 Task: Find connections with filter location Bhadohi with filter topic #Thoughtswith filter profile language French with filter current company Unnati with filter school DELHI PUBLIC WORLD SCHOOL,NOIDA EXTENSION,GREATER NOIDA WEST with filter industry Fisheries with filter service category Management Consulting with filter keywords title Office Manager
Action: Mouse moved to (476, 65)
Screenshot: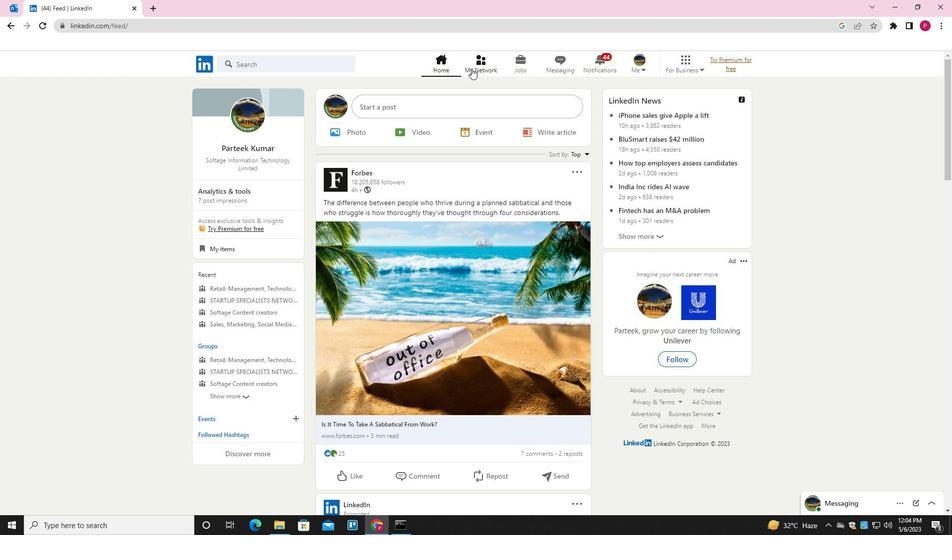 
Action: Mouse pressed left at (476, 65)
Screenshot: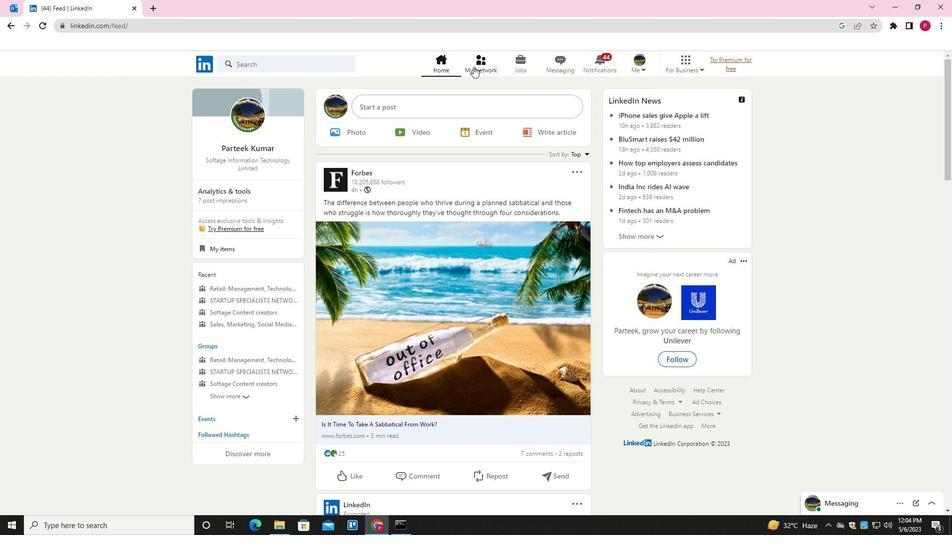 
Action: Mouse moved to (298, 114)
Screenshot: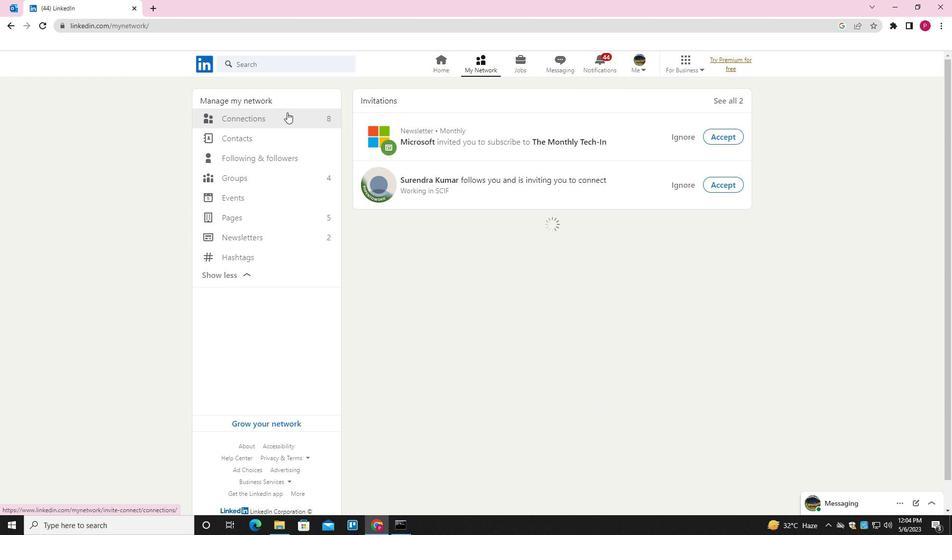 
Action: Mouse pressed left at (298, 114)
Screenshot: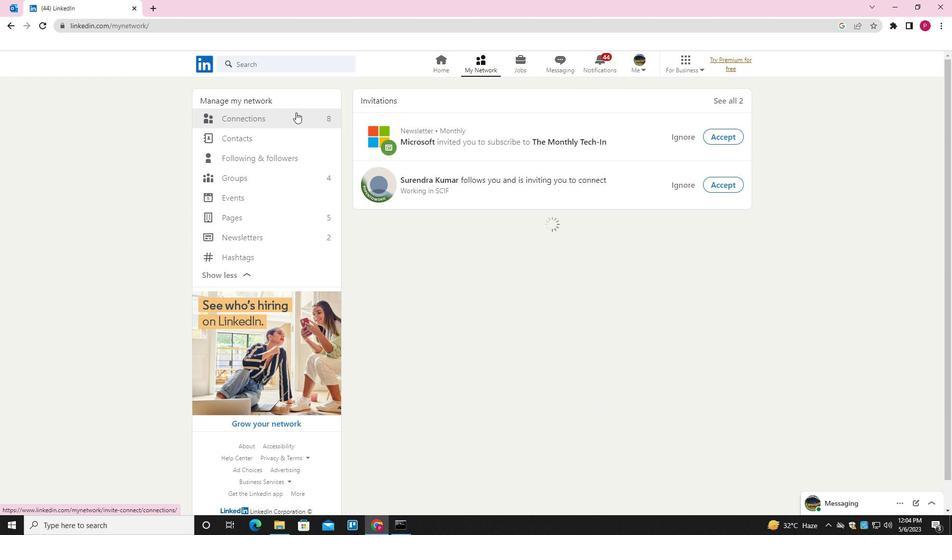 
Action: Mouse moved to (555, 119)
Screenshot: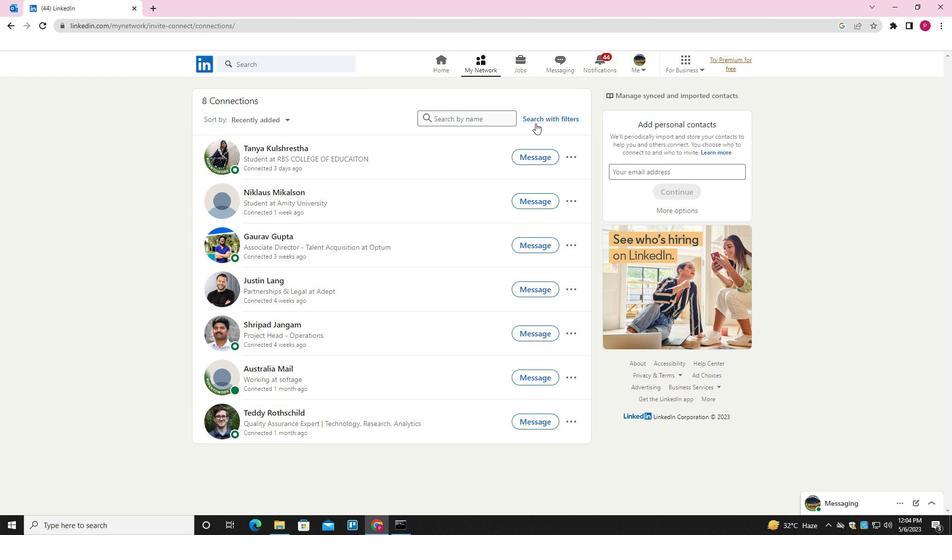
Action: Mouse pressed left at (555, 119)
Screenshot: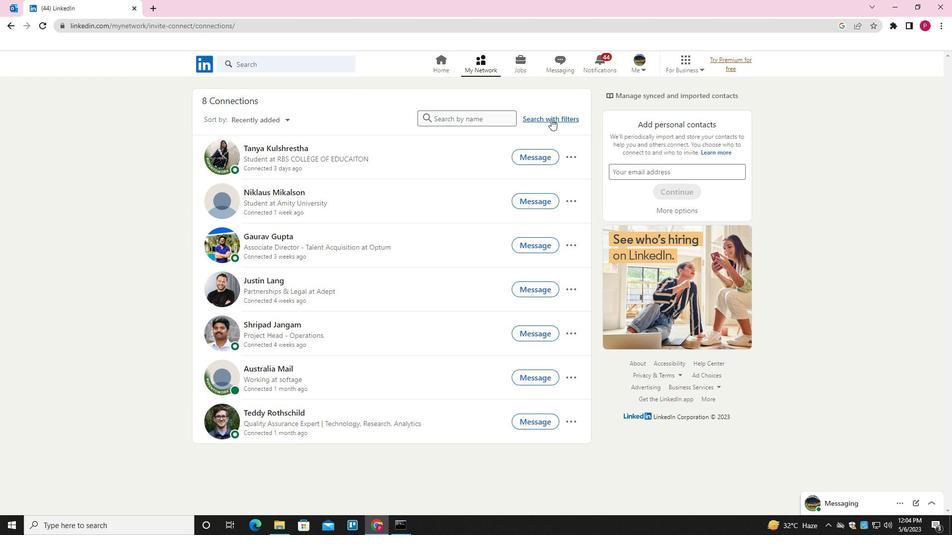 
Action: Mouse moved to (506, 89)
Screenshot: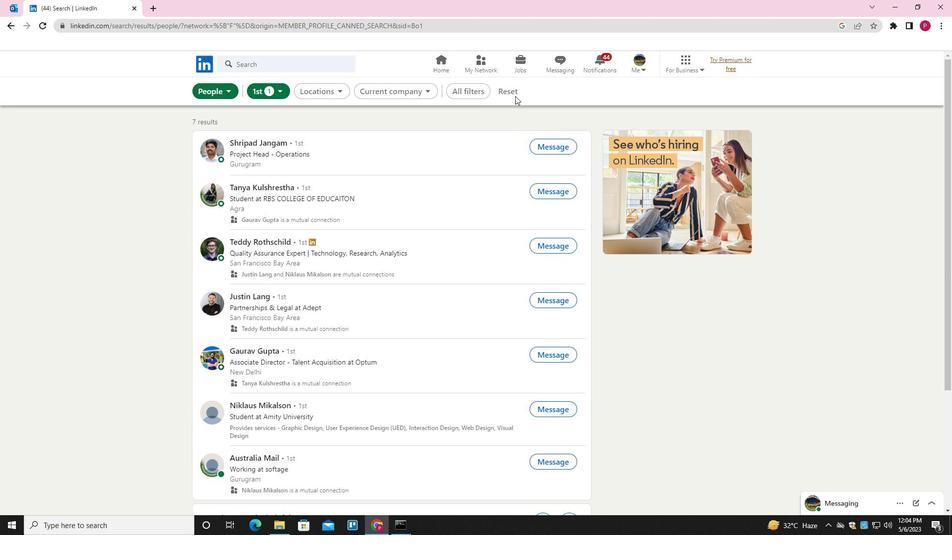 
Action: Mouse pressed left at (506, 89)
Screenshot: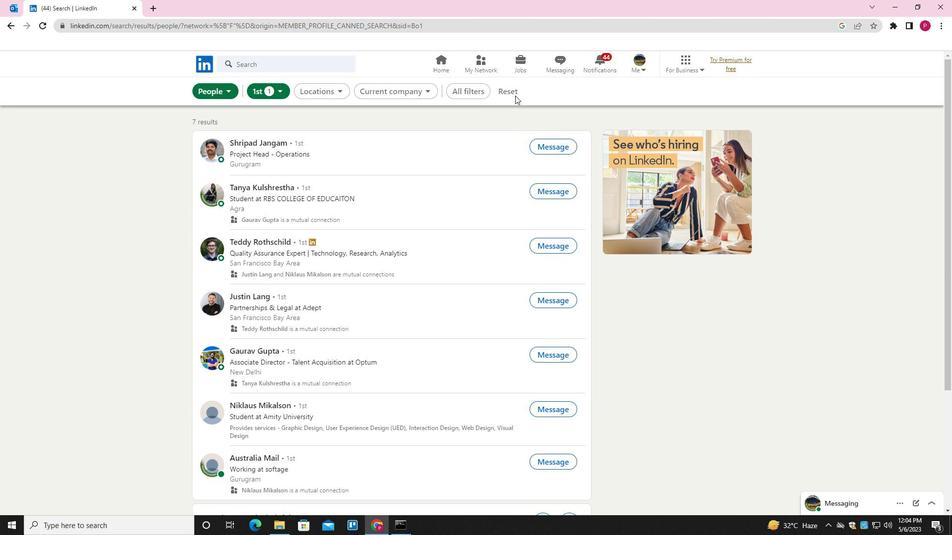
Action: Mouse moved to (498, 92)
Screenshot: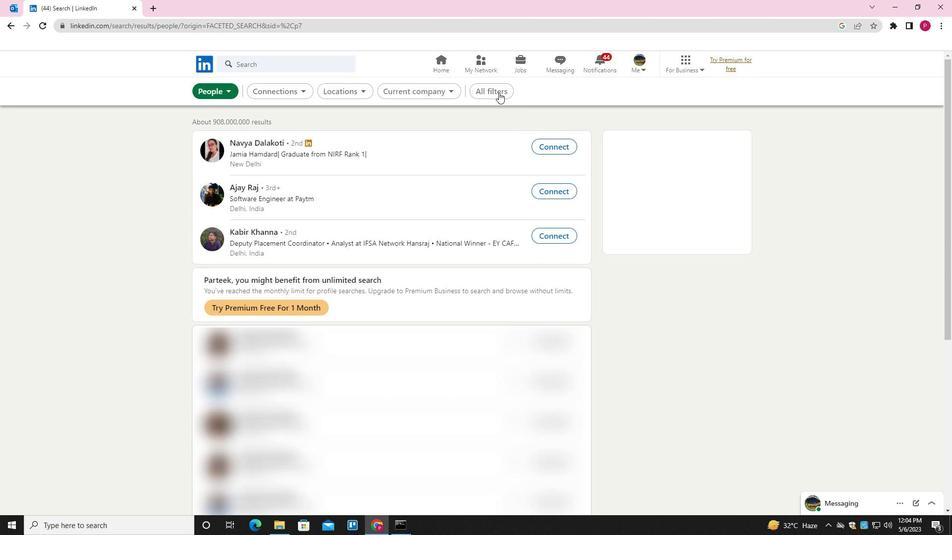 
Action: Mouse pressed left at (498, 92)
Screenshot: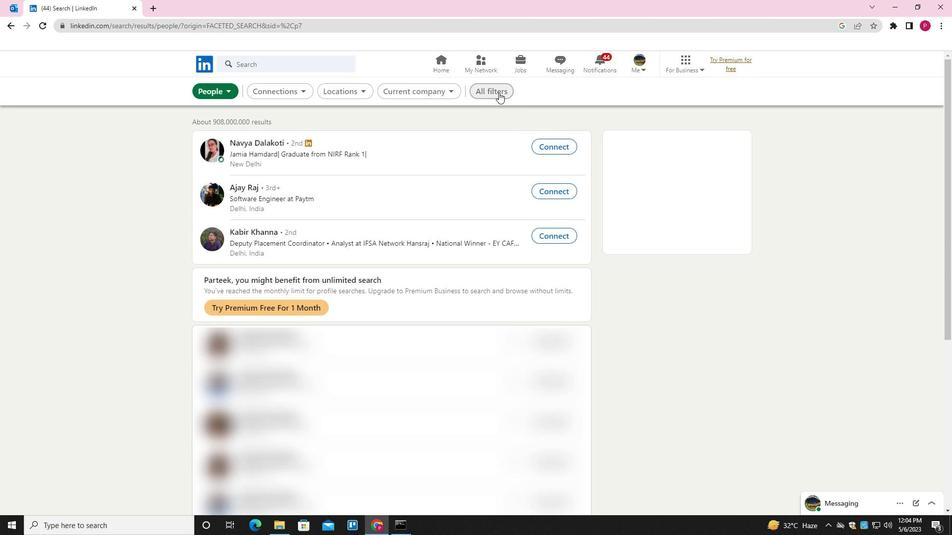 
Action: Mouse moved to (816, 301)
Screenshot: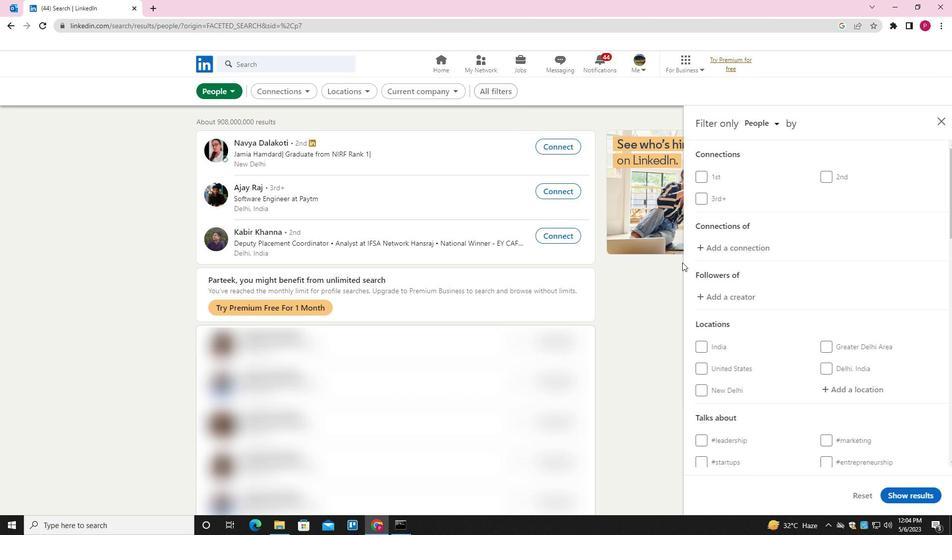 
Action: Mouse scrolled (816, 300) with delta (0, 0)
Screenshot: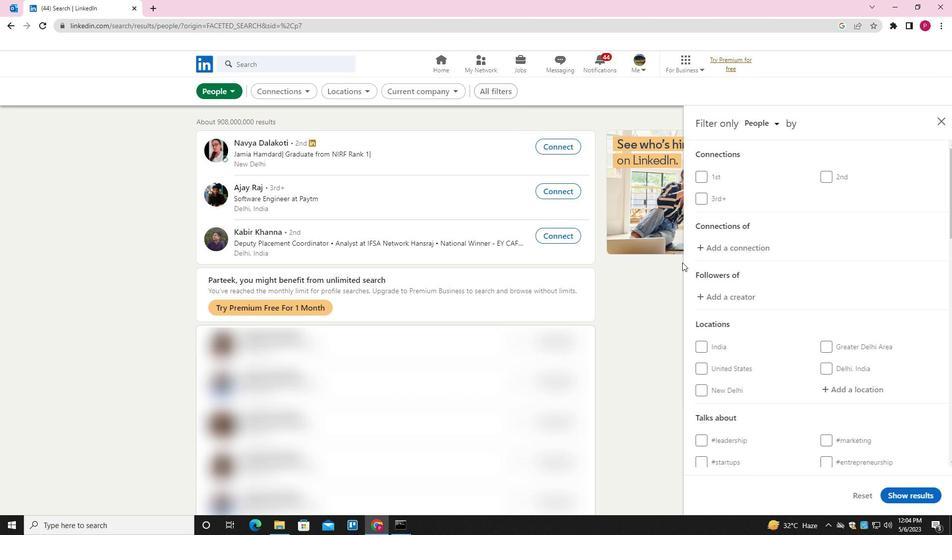 
Action: Mouse scrolled (816, 300) with delta (0, 0)
Screenshot: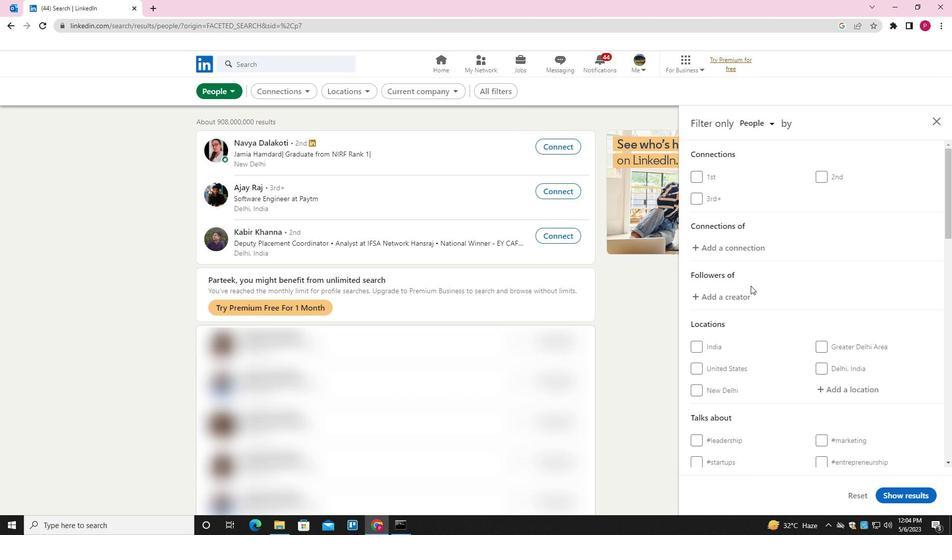 
Action: Mouse moved to (822, 302)
Screenshot: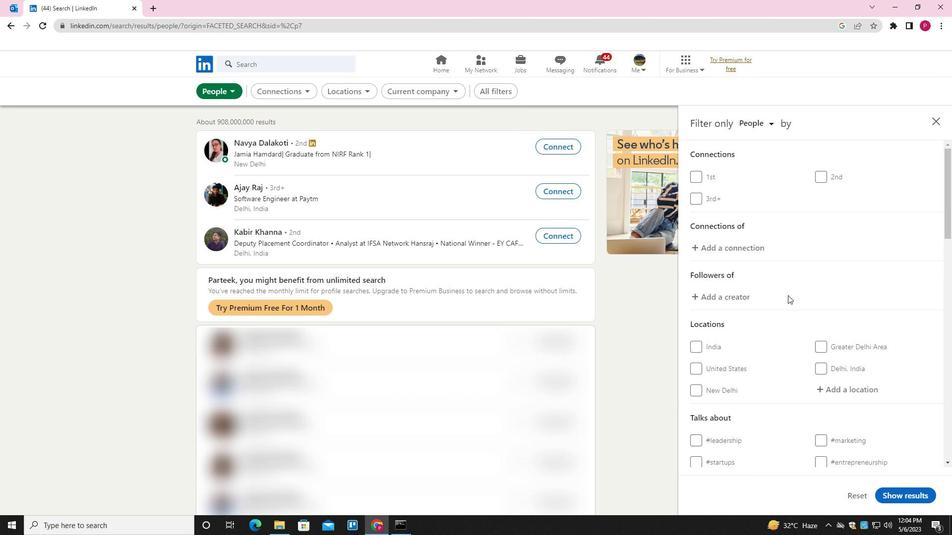 
Action: Mouse scrolled (822, 302) with delta (0, 0)
Screenshot: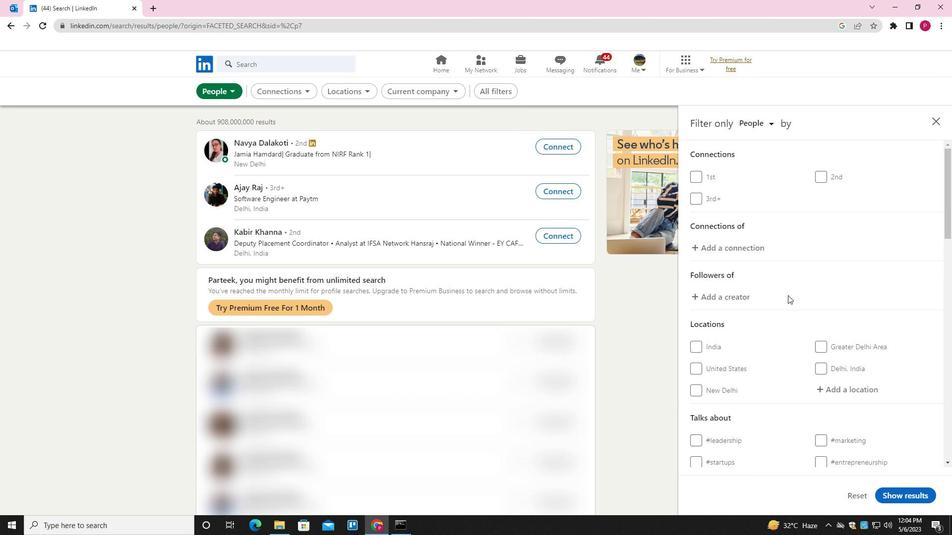 
Action: Mouse moved to (857, 241)
Screenshot: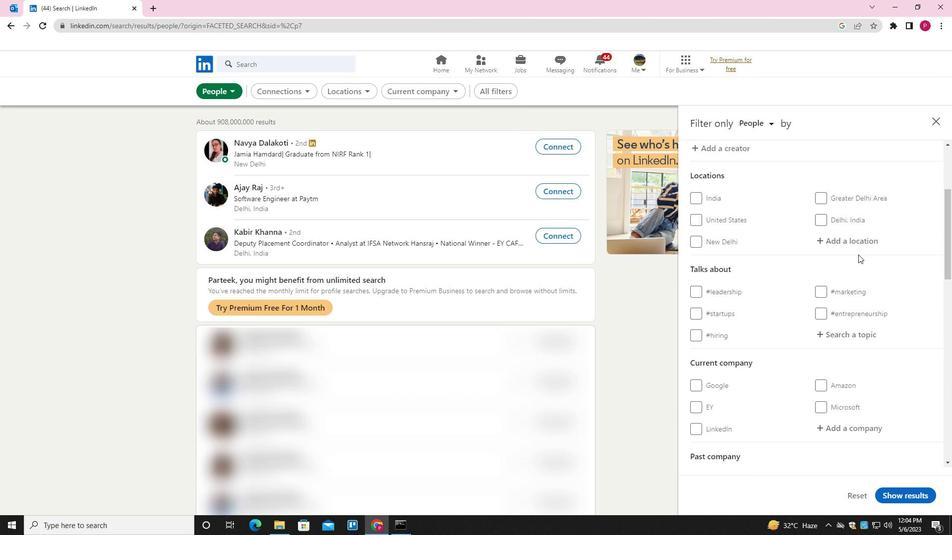 
Action: Mouse pressed left at (857, 241)
Screenshot: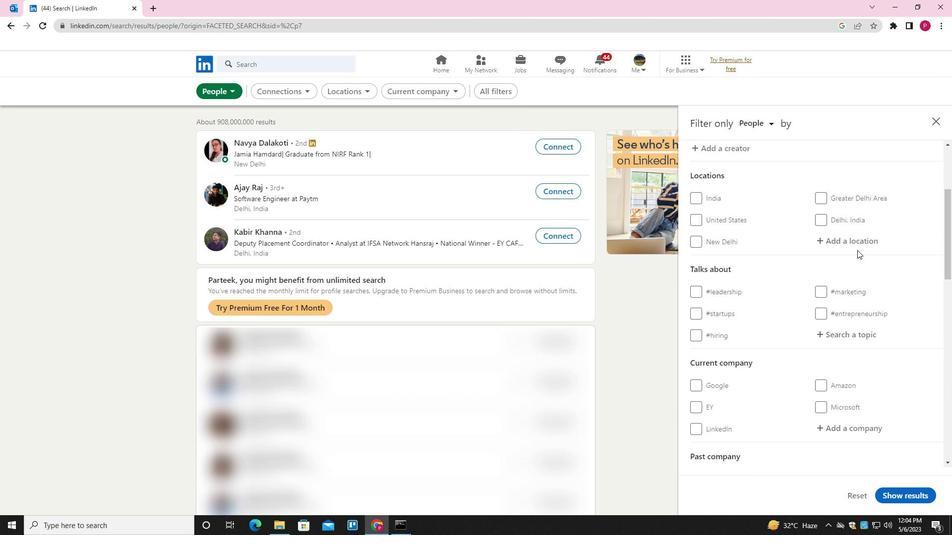 
Action: Key pressed <Key.shift>BHADOHI<Key.down><Key.enter>
Screenshot: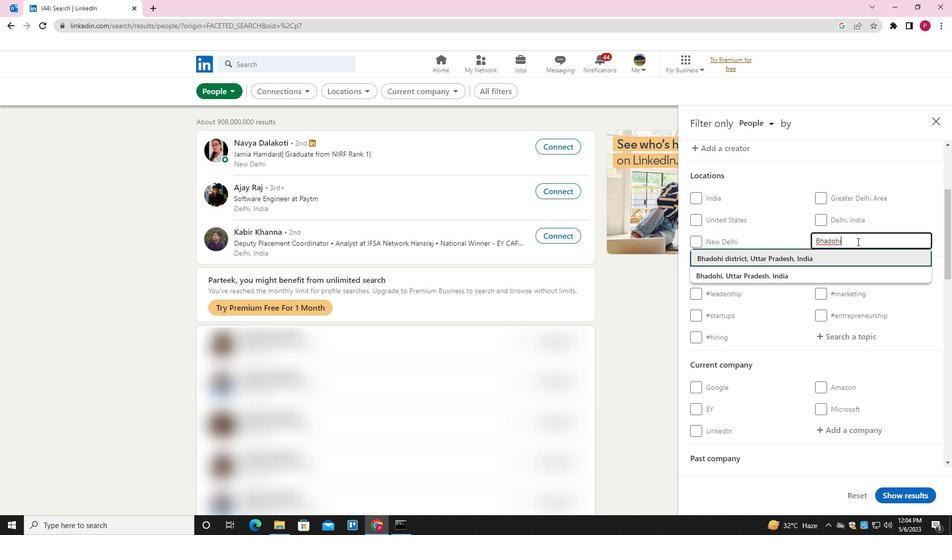 
Action: Mouse moved to (844, 261)
Screenshot: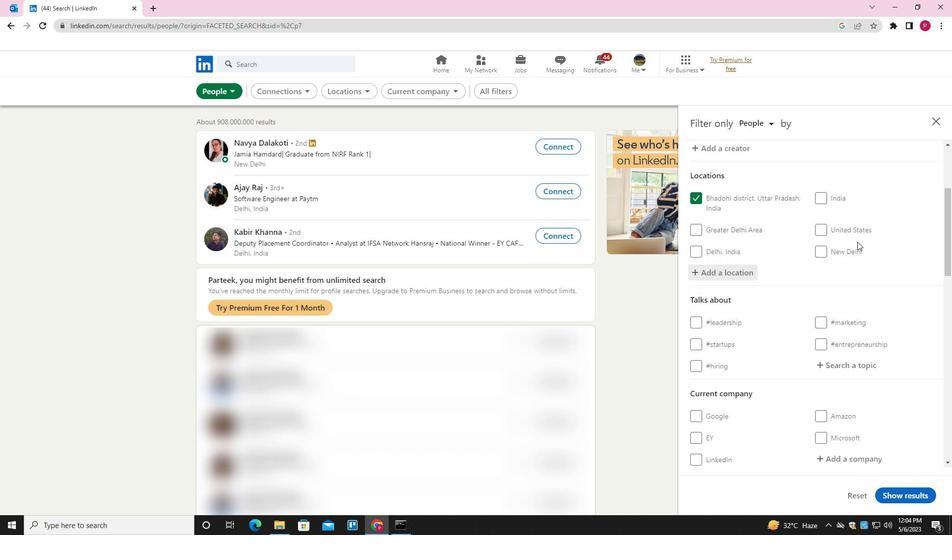
Action: Mouse scrolled (844, 260) with delta (0, 0)
Screenshot: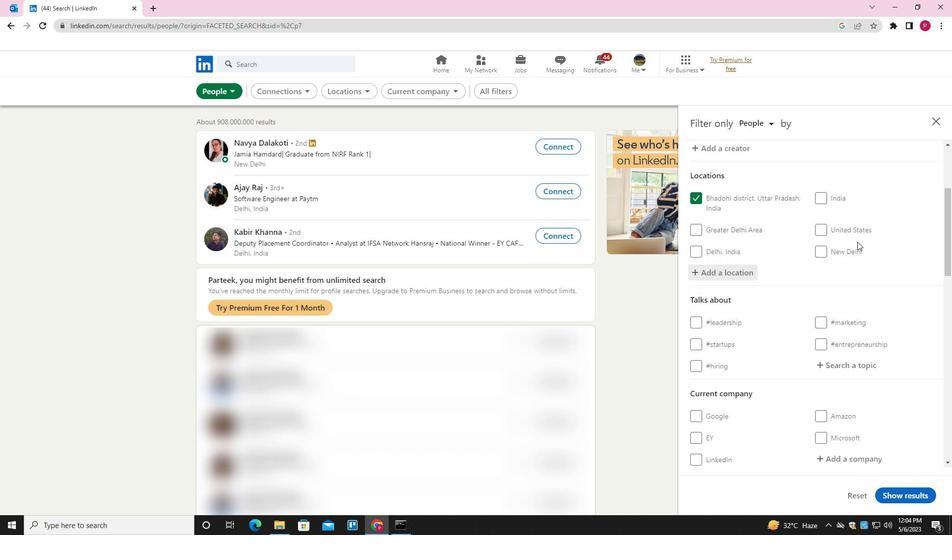 
Action: Mouse moved to (844, 261)
Screenshot: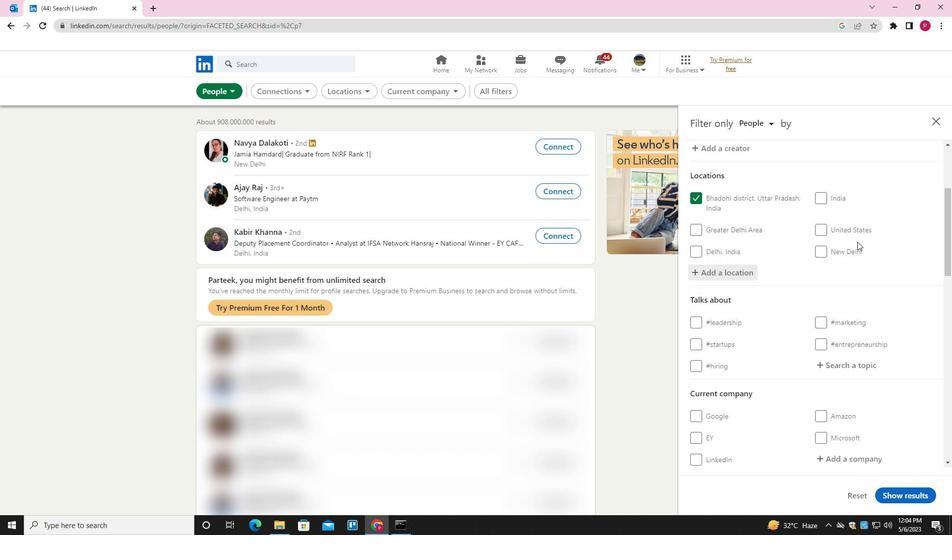 
Action: Mouse scrolled (844, 260) with delta (0, 0)
Screenshot: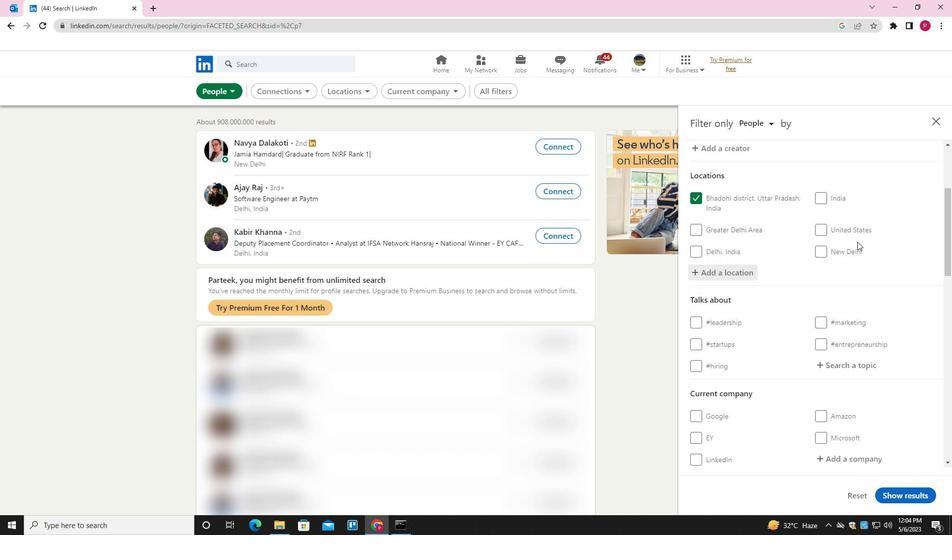 
Action: Mouse scrolled (844, 260) with delta (0, 0)
Screenshot: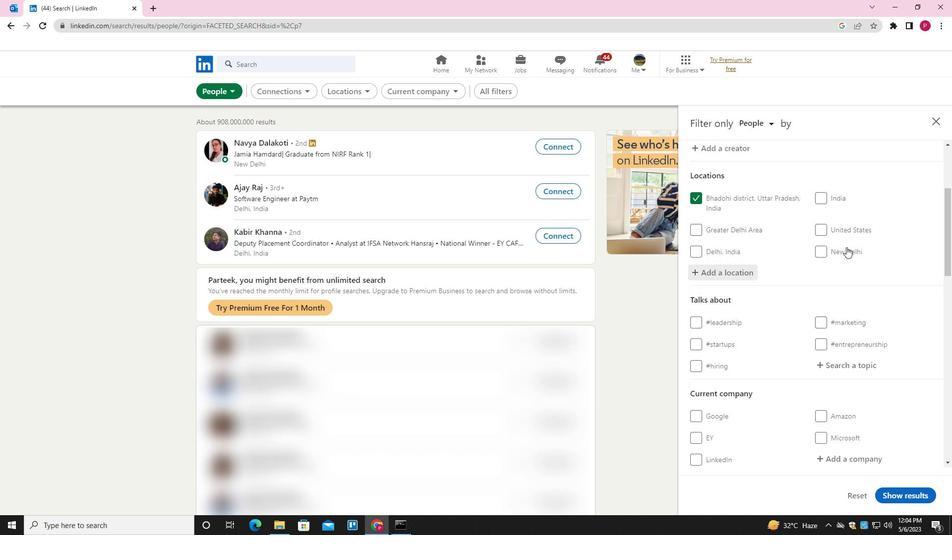 
Action: Mouse moved to (847, 222)
Screenshot: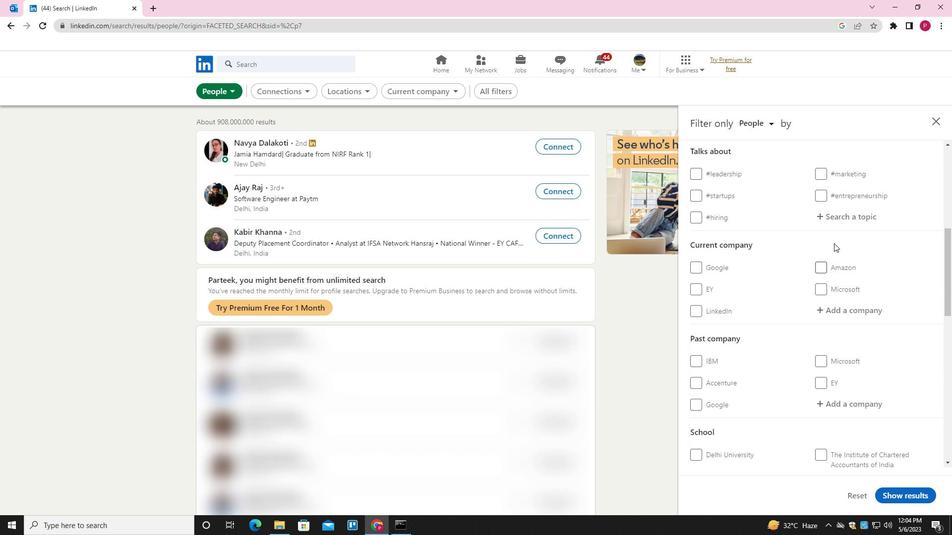 
Action: Mouse pressed left at (847, 222)
Screenshot: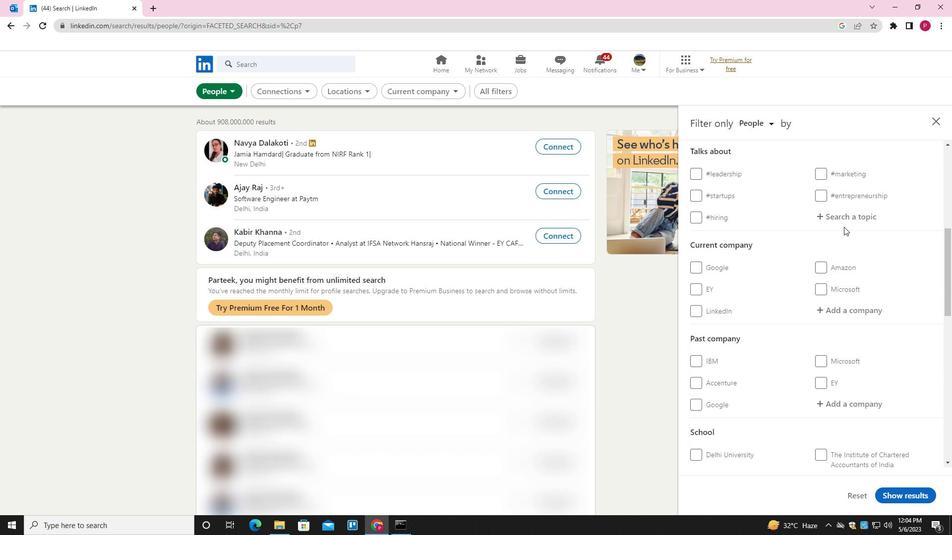 
Action: Key pressed THOUGHTS<Key.down><Key.enter>
Screenshot: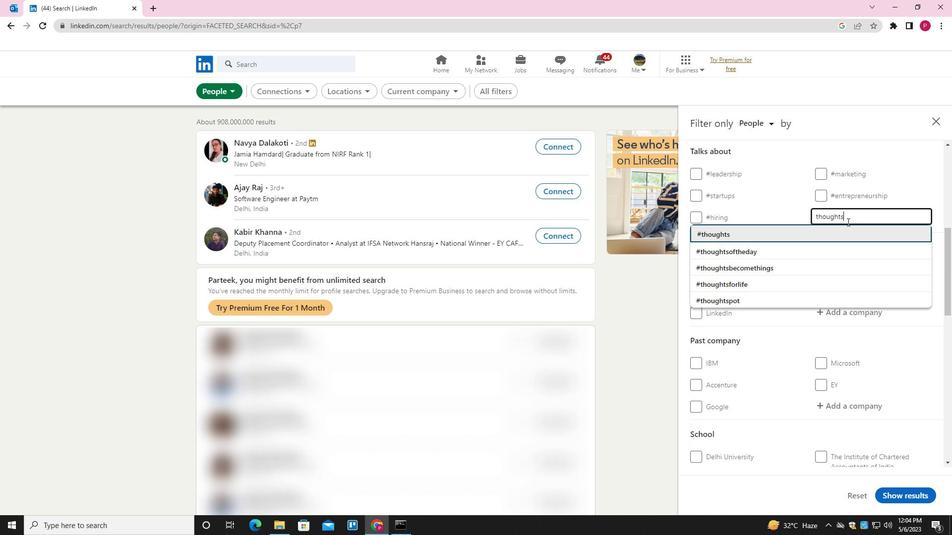 
Action: Mouse moved to (797, 256)
Screenshot: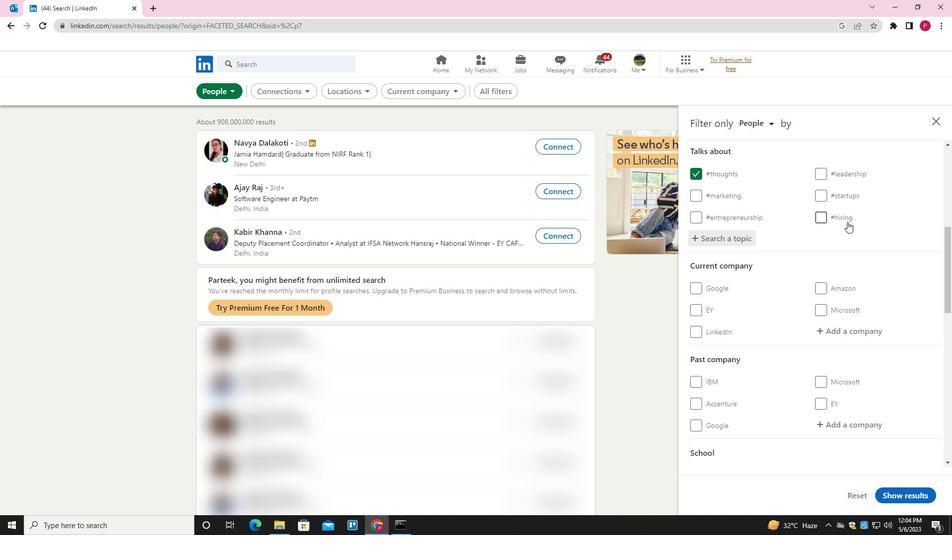 
Action: Mouse scrolled (797, 255) with delta (0, 0)
Screenshot: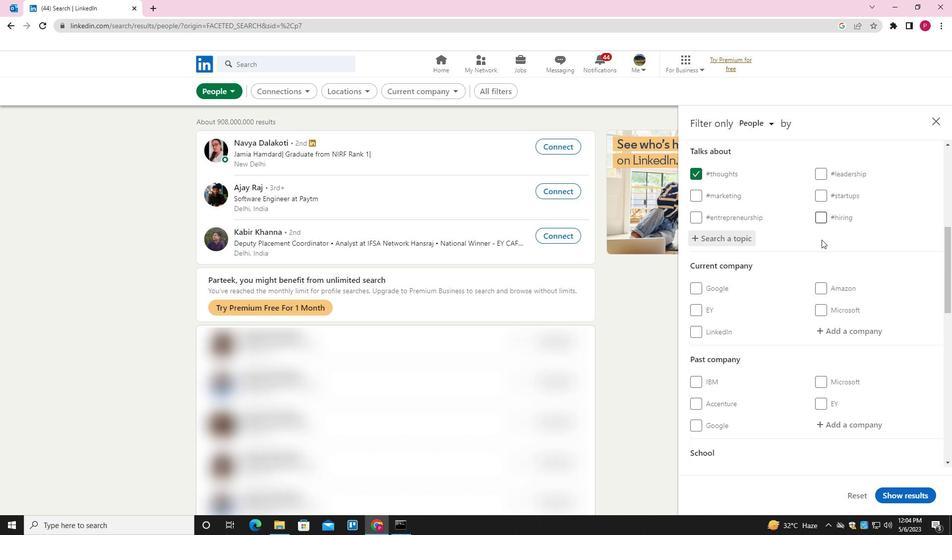 
Action: Mouse scrolled (797, 255) with delta (0, 0)
Screenshot: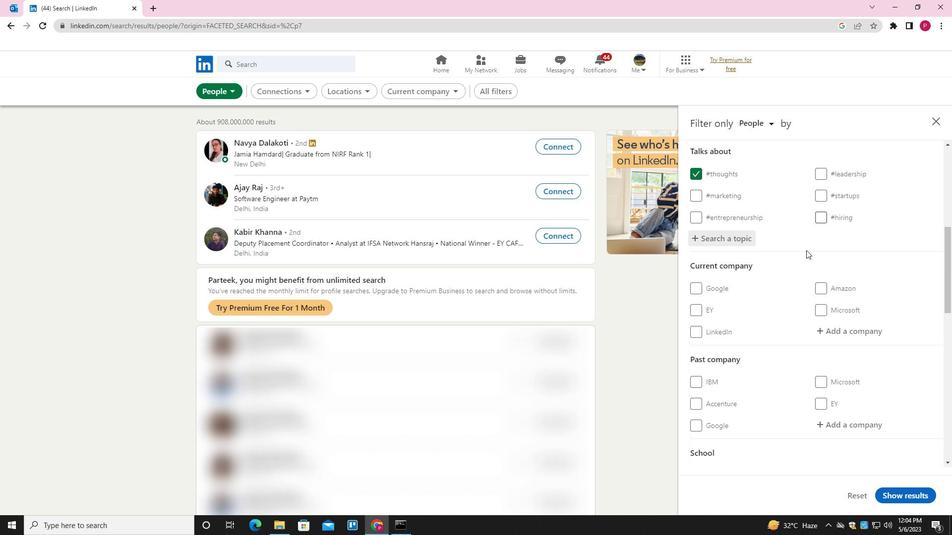 
Action: Mouse moved to (797, 256)
Screenshot: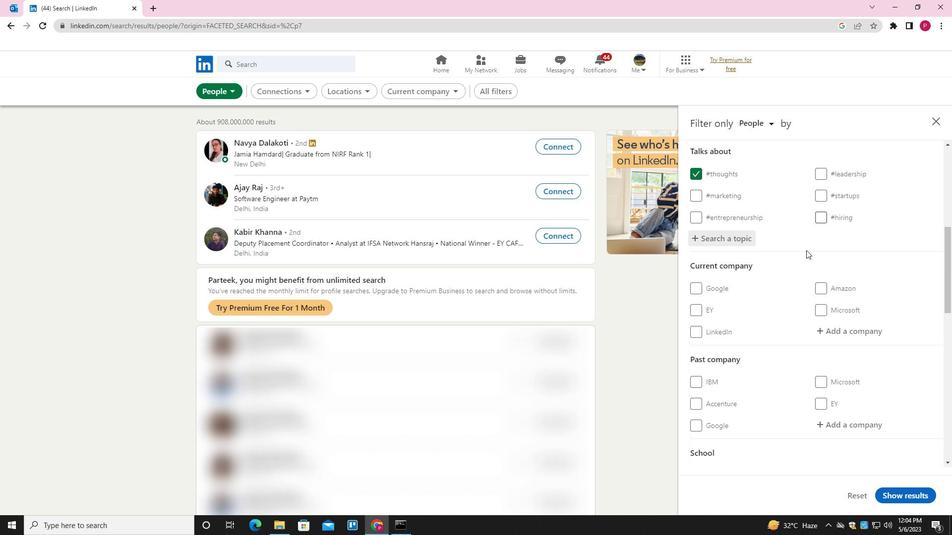
Action: Mouse scrolled (797, 256) with delta (0, 0)
Screenshot: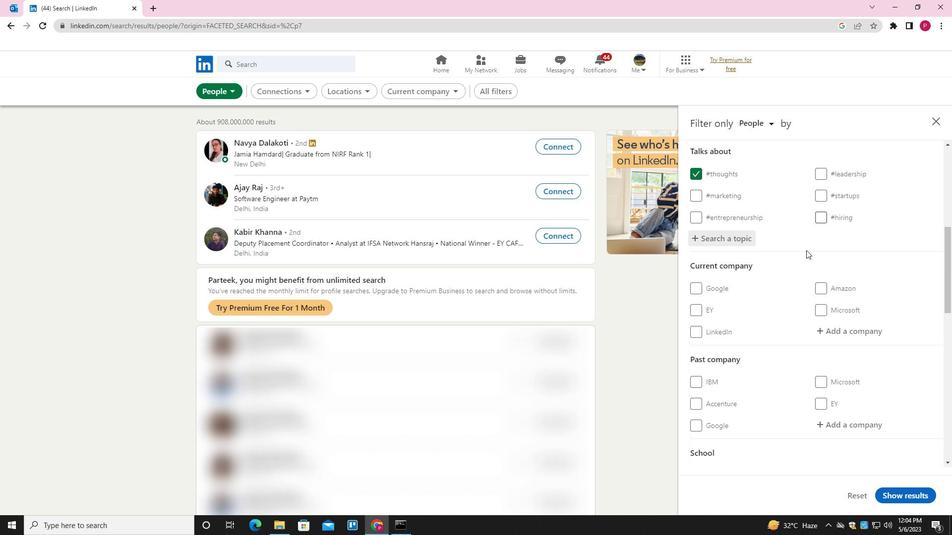 
Action: Mouse scrolled (797, 256) with delta (0, 0)
Screenshot: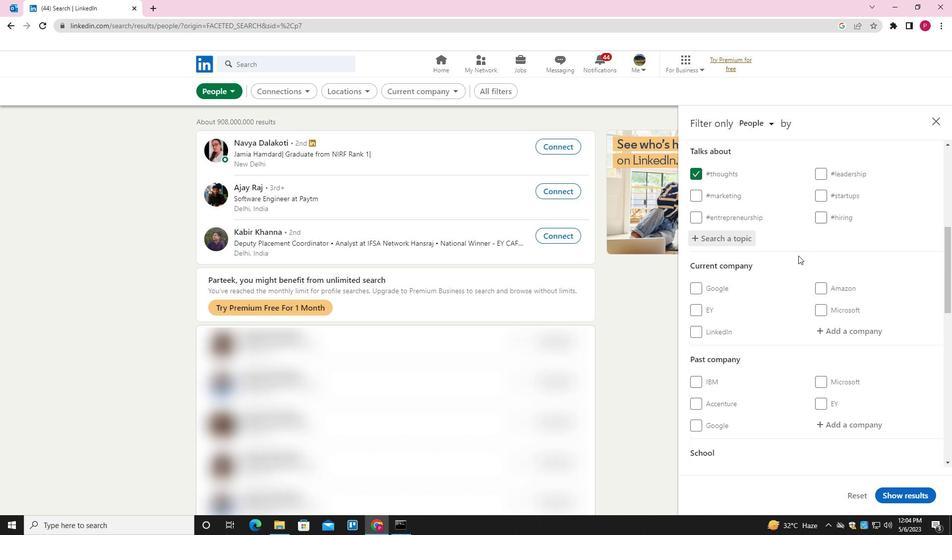 
Action: Mouse moved to (798, 277)
Screenshot: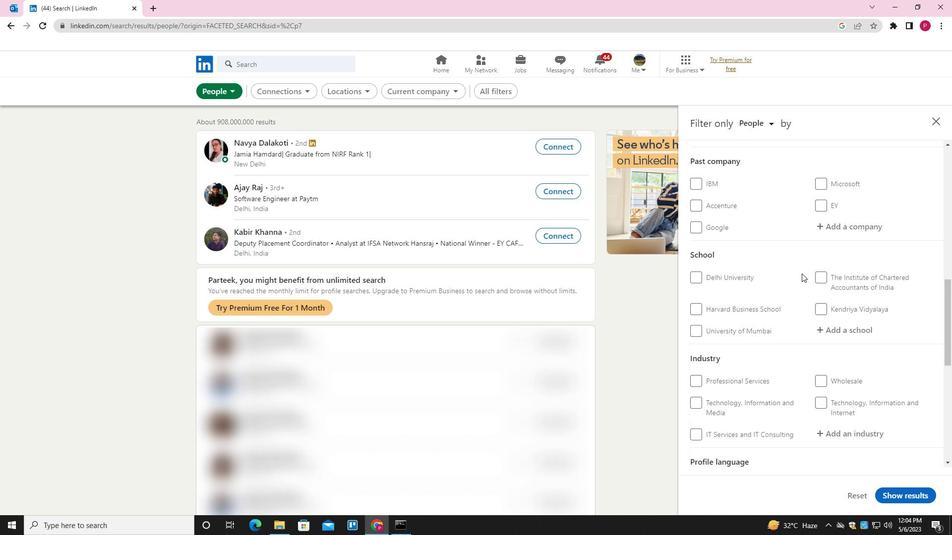 
Action: Mouse scrolled (798, 276) with delta (0, 0)
Screenshot: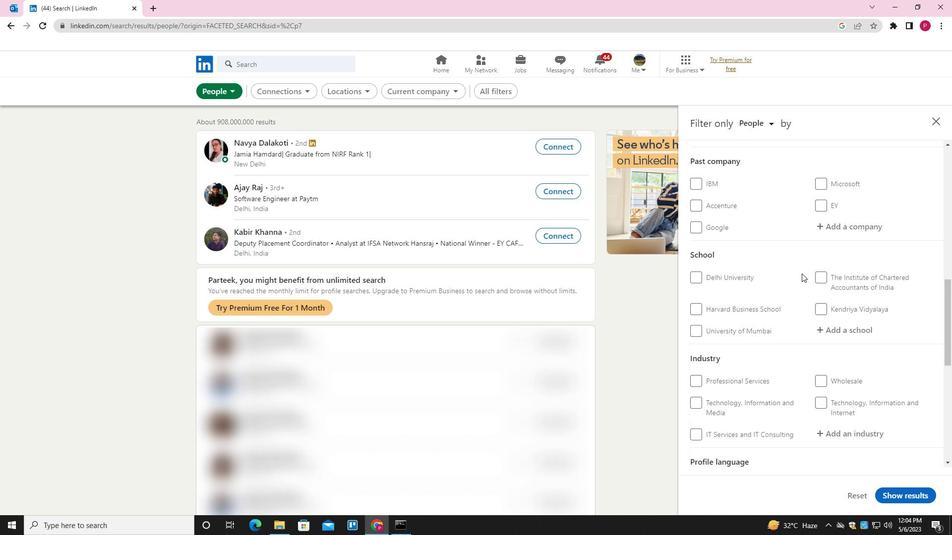 
Action: Mouse moved to (798, 278)
Screenshot: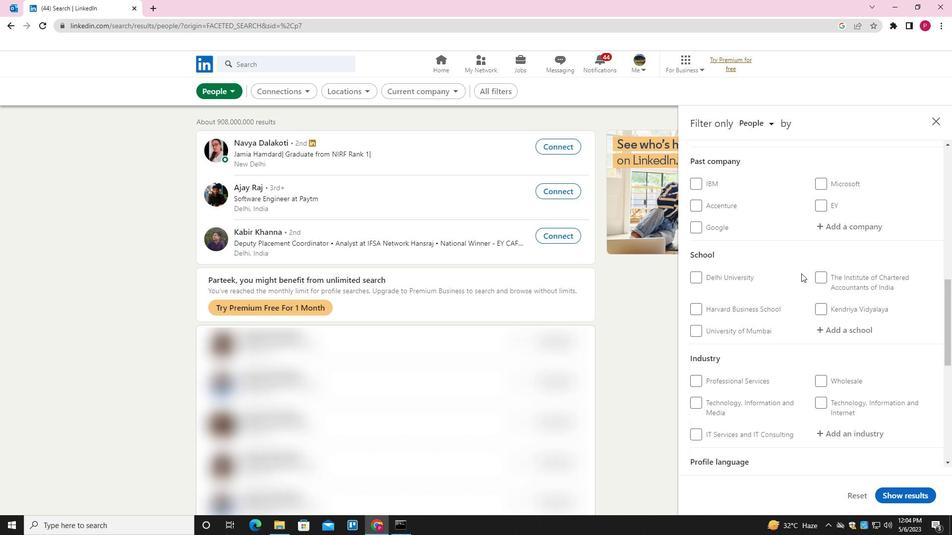 
Action: Mouse scrolled (798, 277) with delta (0, 0)
Screenshot: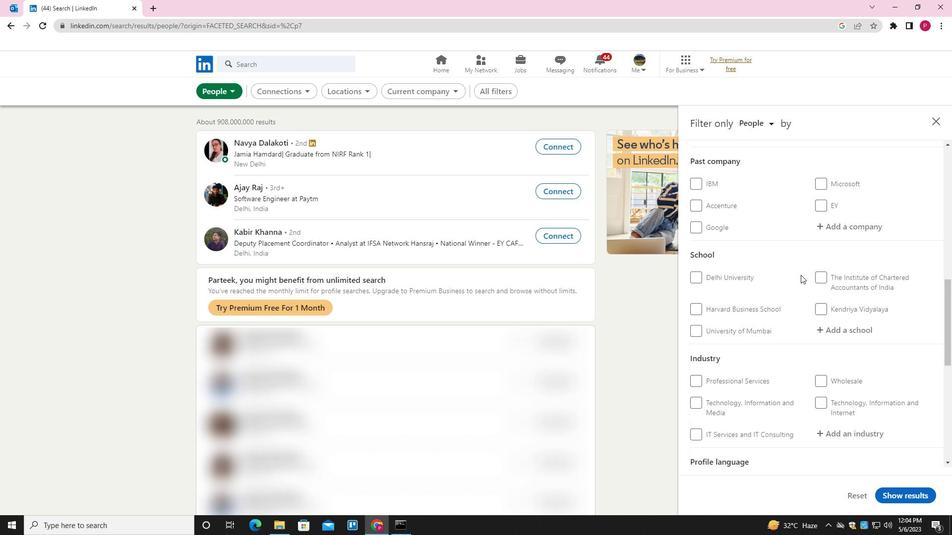 
Action: Mouse scrolled (798, 277) with delta (0, 0)
Screenshot: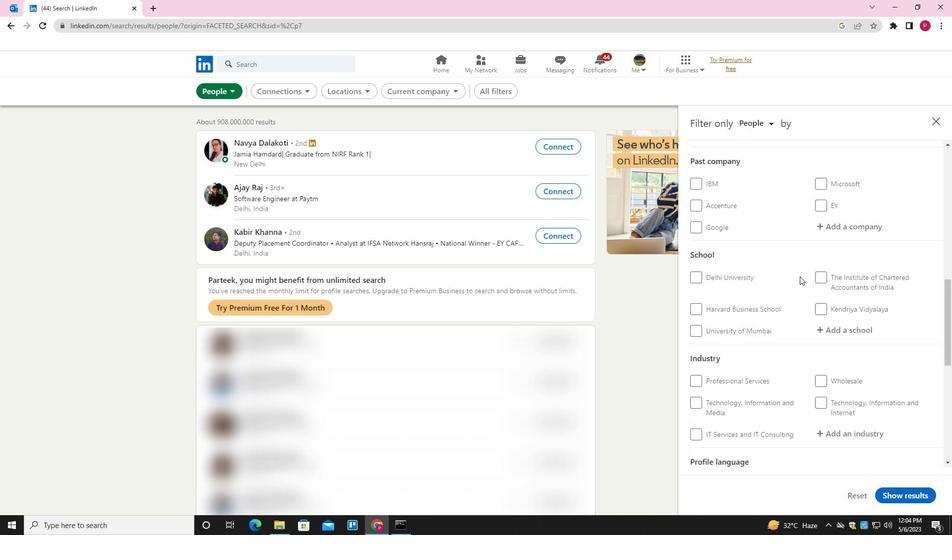 
Action: Mouse moved to (798, 279)
Screenshot: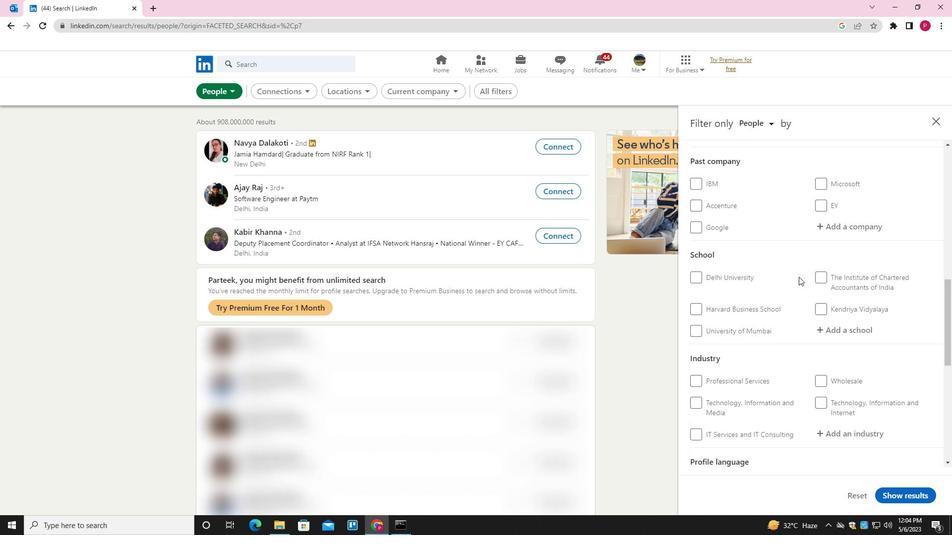
Action: Mouse scrolled (798, 278) with delta (0, 0)
Screenshot: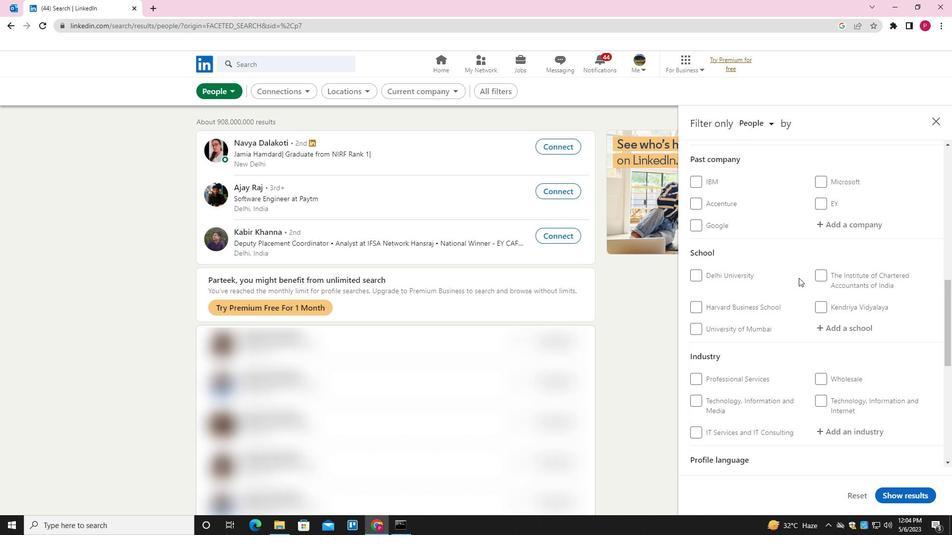 
Action: Mouse scrolled (798, 278) with delta (0, 0)
Screenshot: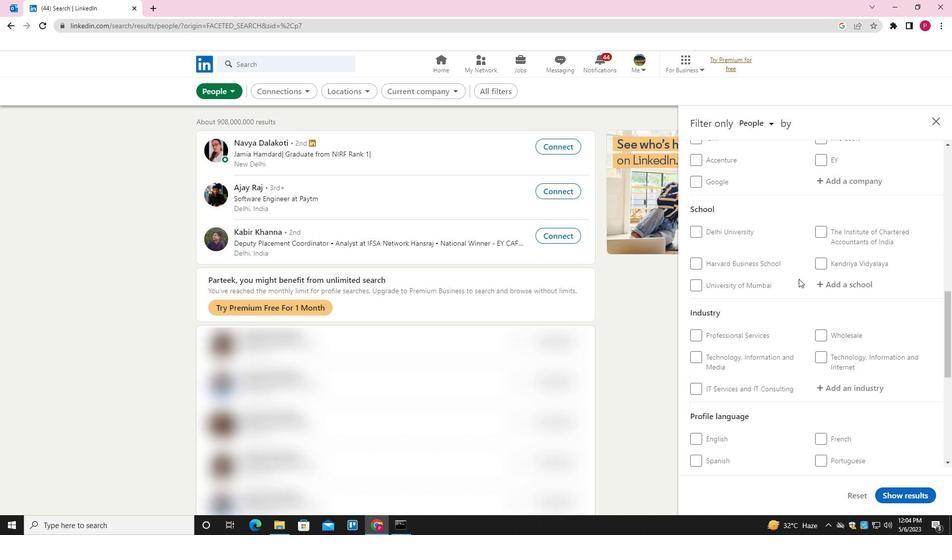 
Action: Mouse moved to (816, 235)
Screenshot: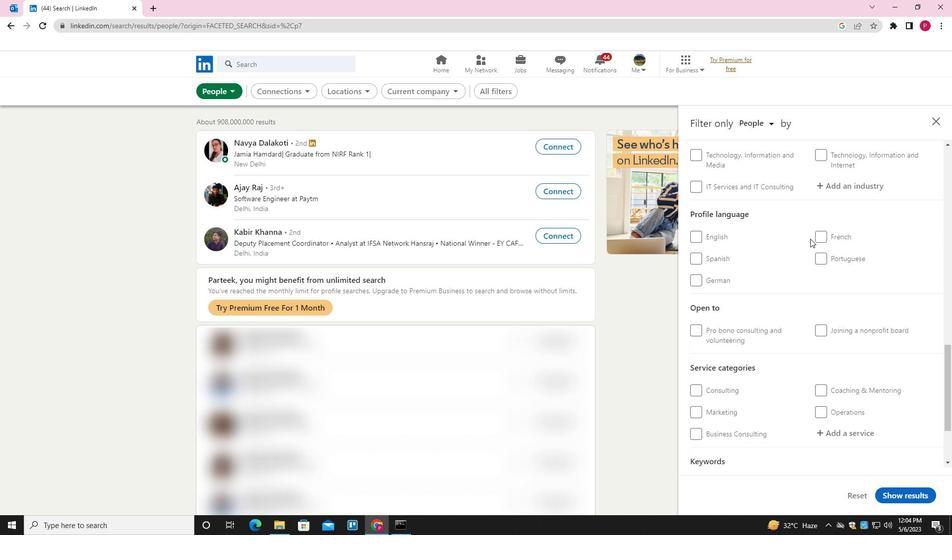 
Action: Mouse pressed left at (816, 235)
Screenshot: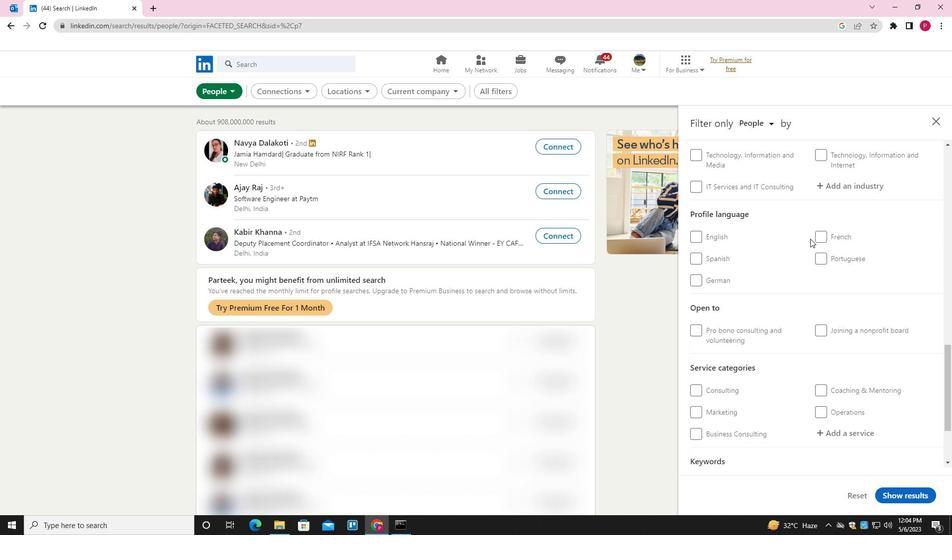 
Action: Mouse moved to (752, 309)
Screenshot: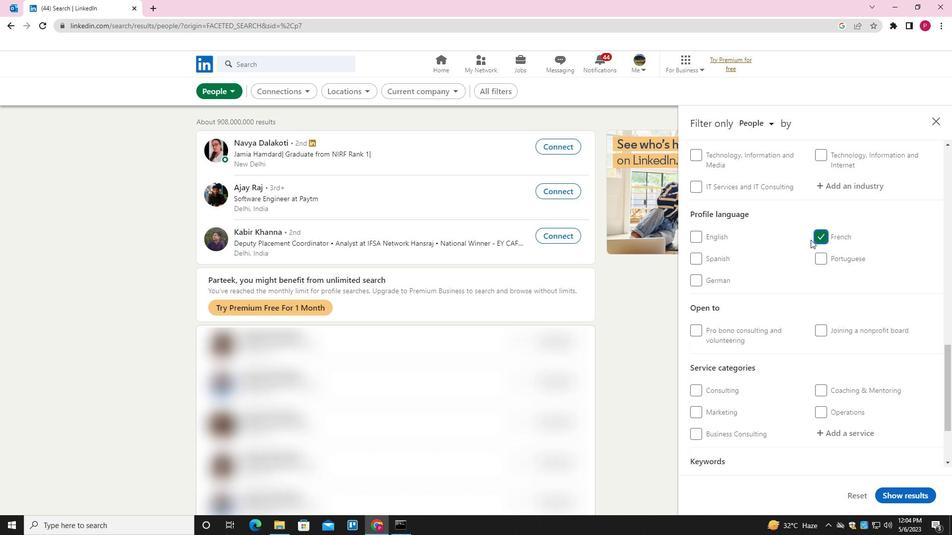 
Action: Mouse scrolled (752, 310) with delta (0, 0)
Screenshot: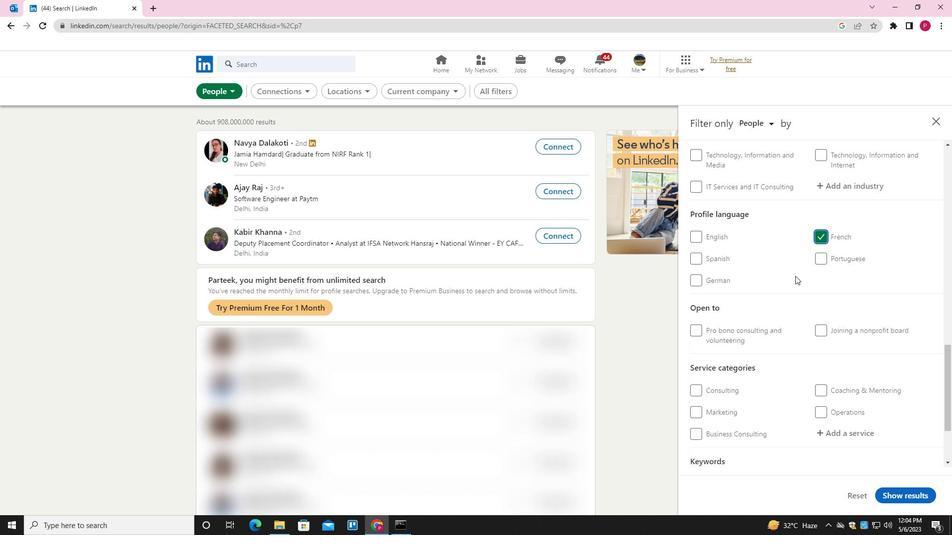 
Action: Mouse scrolled (752, 310) with delta (0, 0)
Screenshot: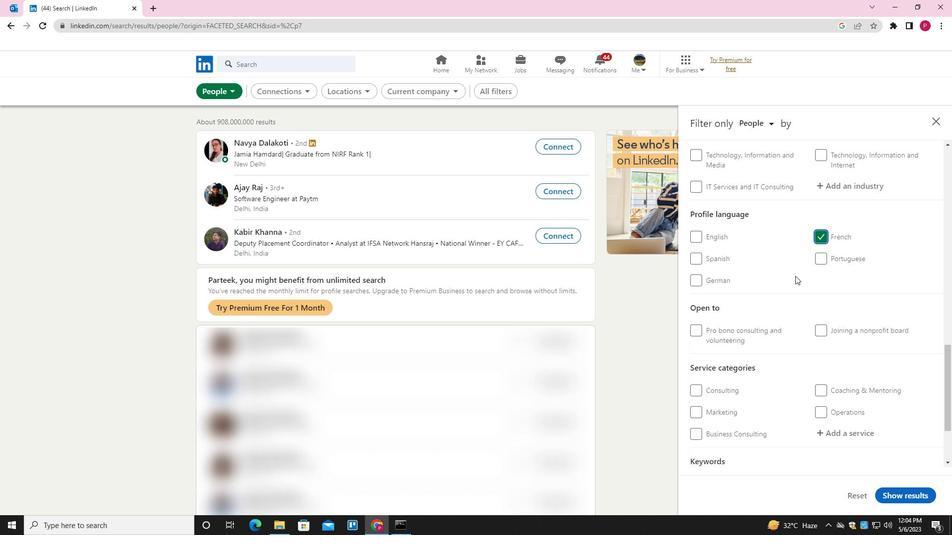 
Action: Mouse scrolled (752, 310) with delta (0, 0)
Screenshot: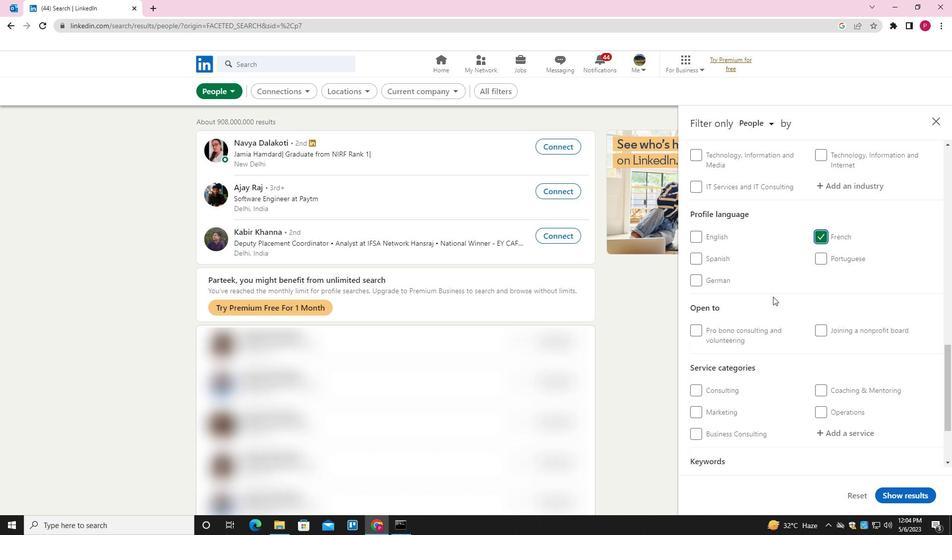 
Action: Mouse scrolled (752, 310) with delta (0, 0)
Screenshot: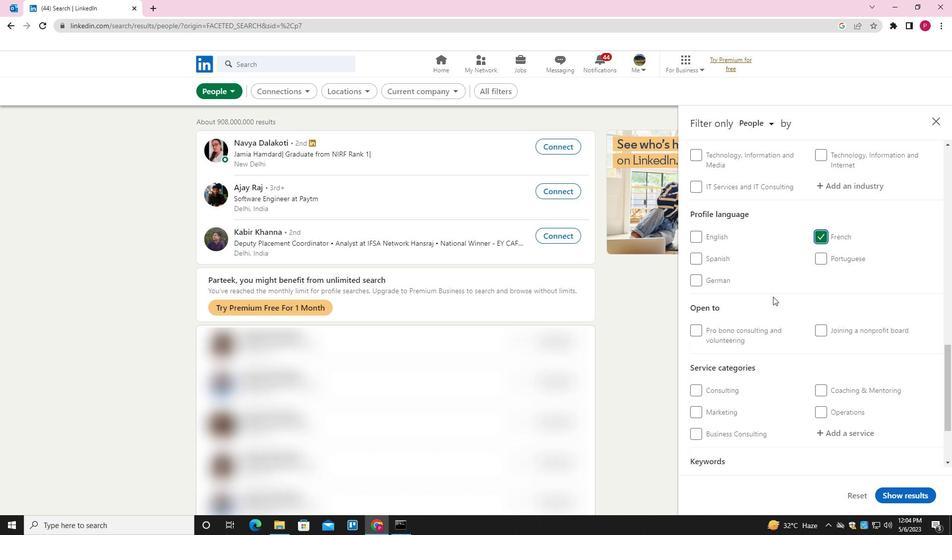 
Action: Mouse scrolled (752, 310) with delta (0, 0)
Screenshot: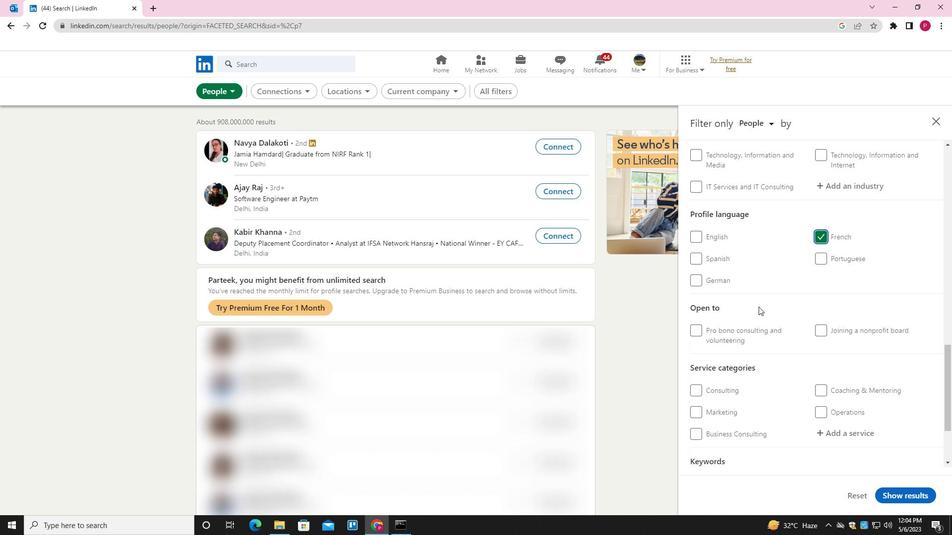 
Action: Mouse scrolled (752, 310) with delta (0, 0)
Screenshot: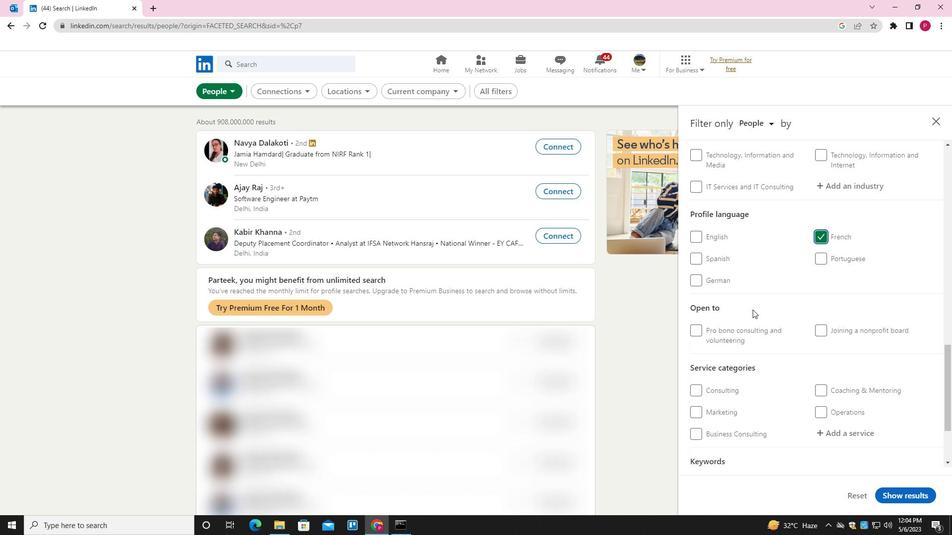 
Action: Mouse scrolled (752, 310) with delta (0, 0)
Screenshot: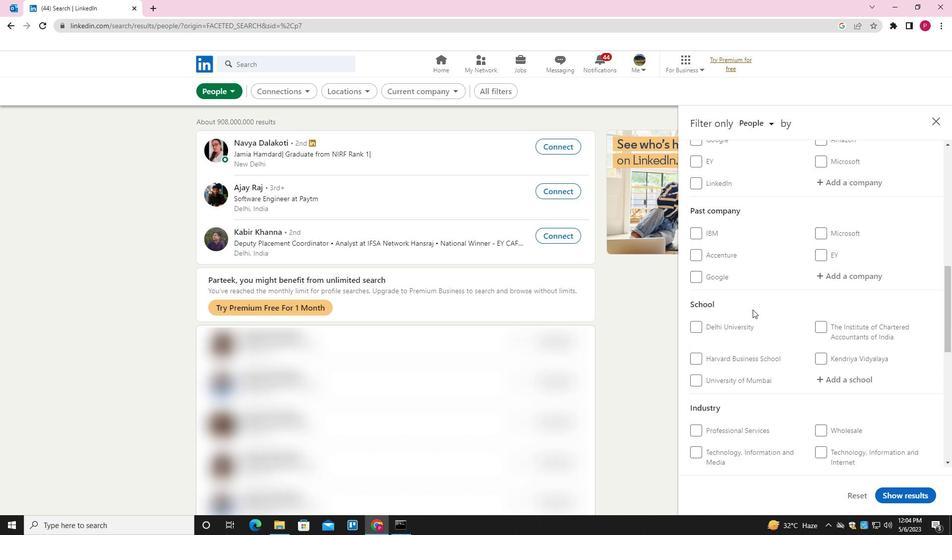 
Action: Mouse scrolled (752, 310) with delta (0, 0)
Screenshot: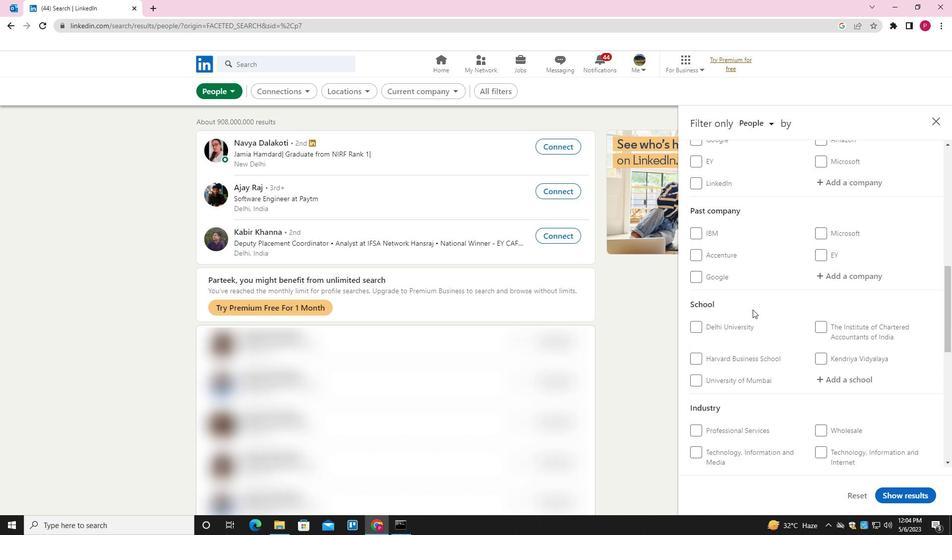 
Action: Mouse moved to (850, 279)
Screenshot: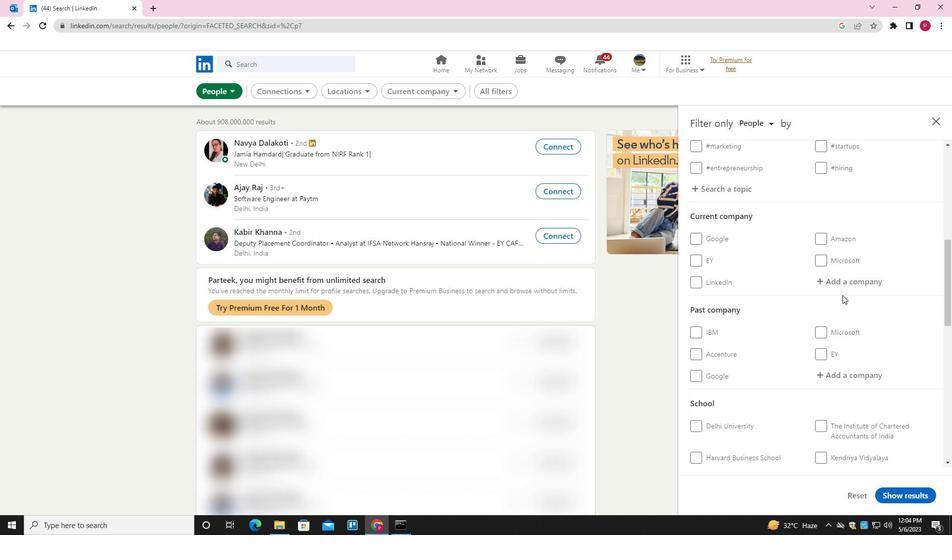 
Action: Mouse pressed left at (850, 279)
Screenshot: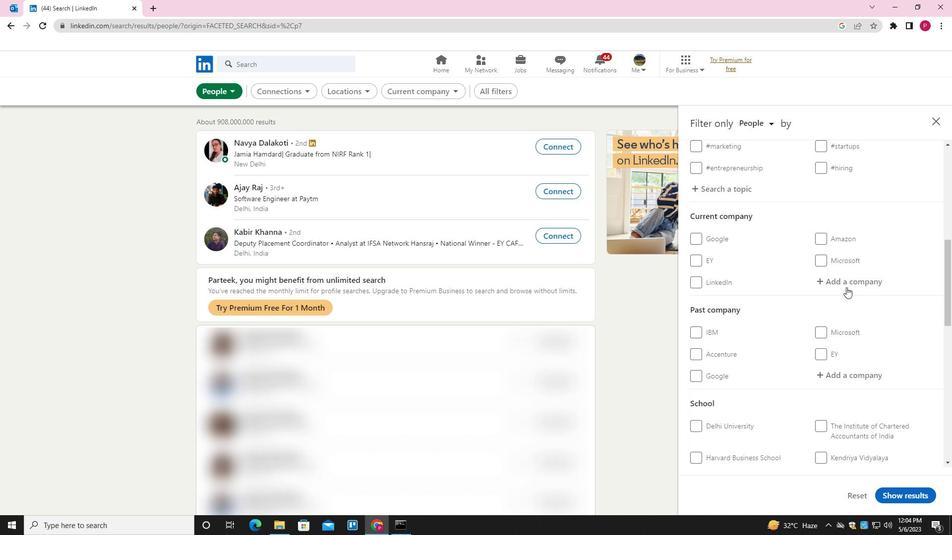 
Action: Key pressed <Key.shift>UNNATI<Key.space><Key.down><Key.enter>
Screenshot: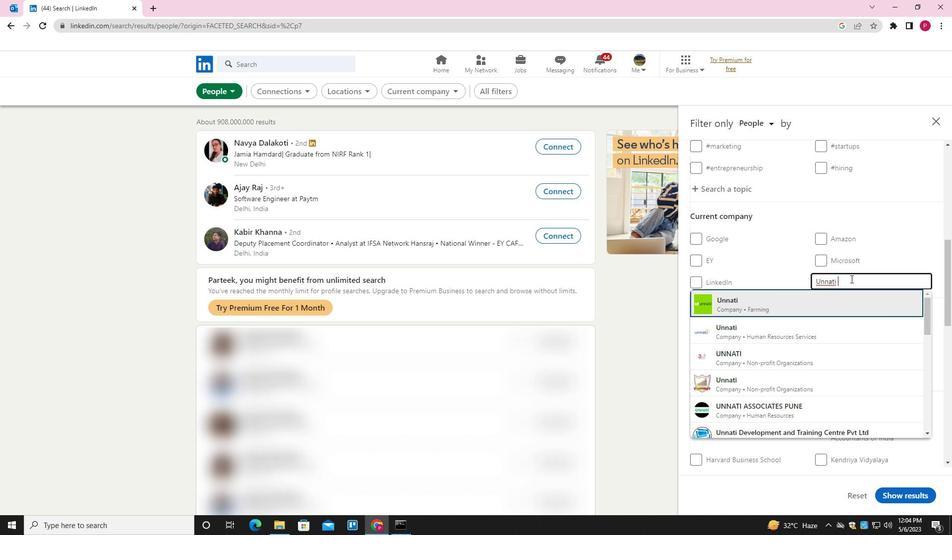 
Action: Mouse moved to (794, 320)
Screenshot: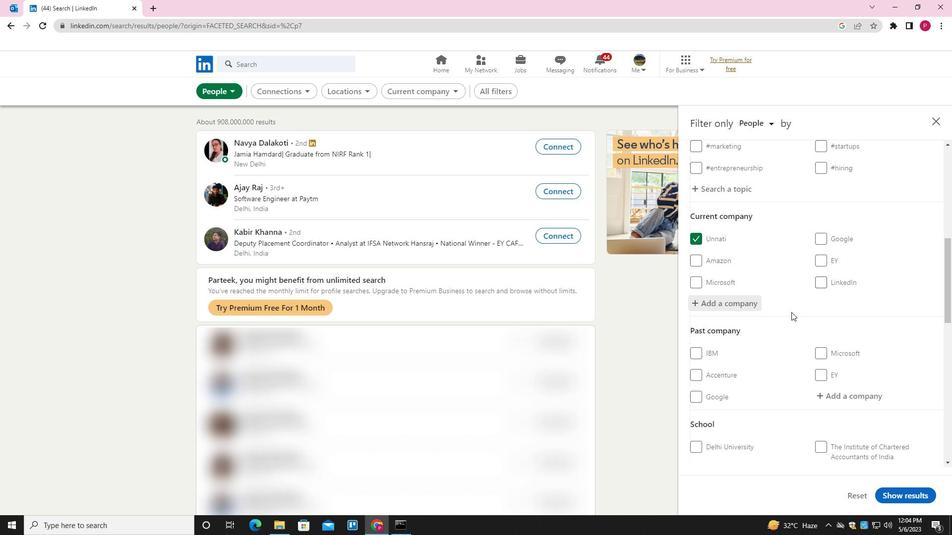 
Action: Mouse scrolled (794, 320) with delta (0, 0)
Screenshot: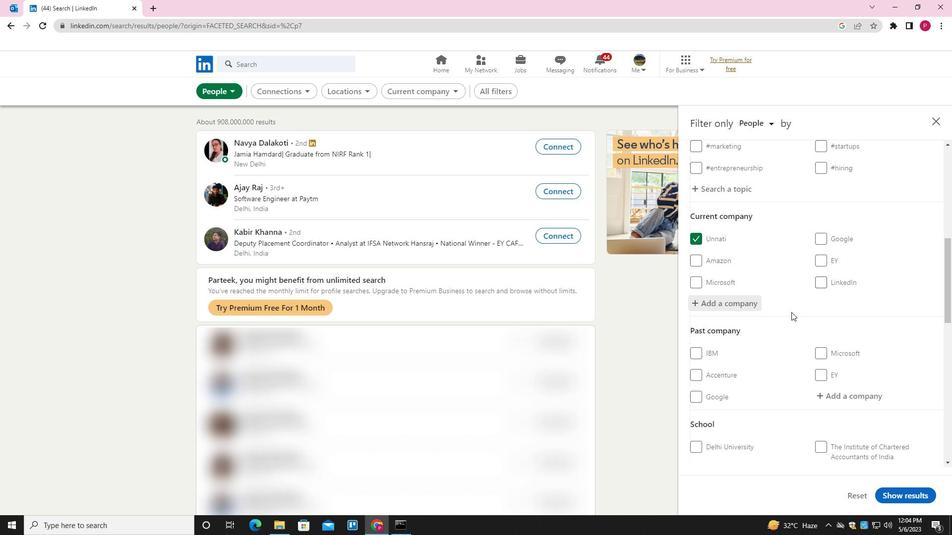 
Action: Mouse scrolled (794, 320) with delta (0, 0)
Screenshot: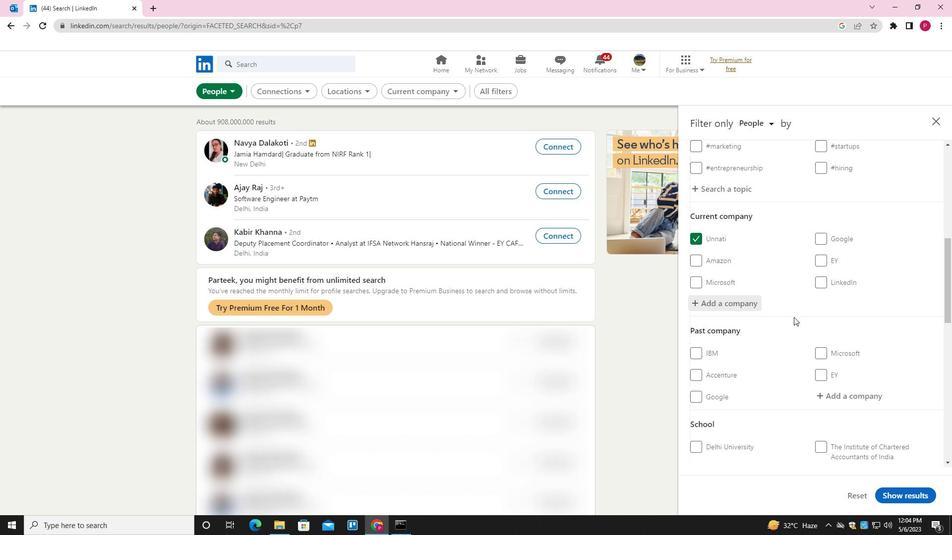 
Action: Mouse moved to (794, 321)
Screenshot: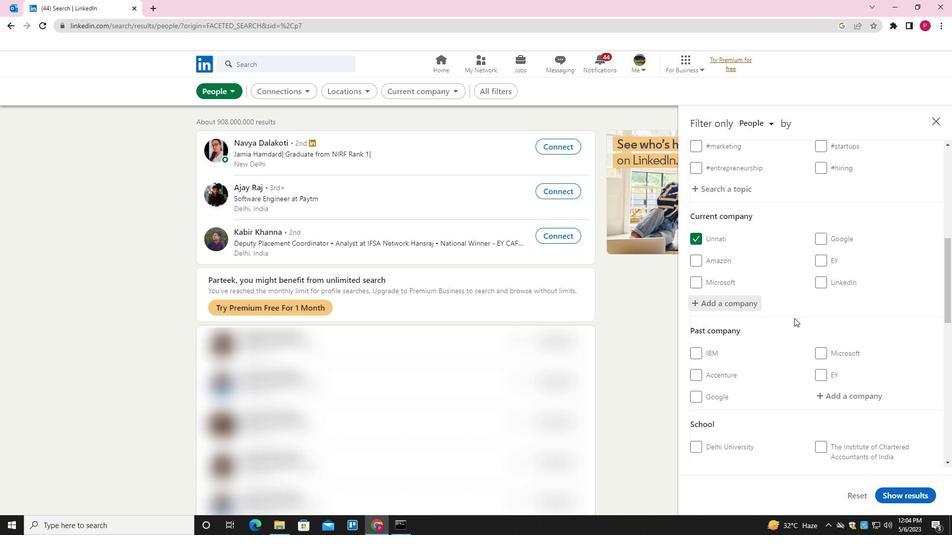
Action: Mouse scrolled (794, 320) with delta (0, 0)
Screenshot: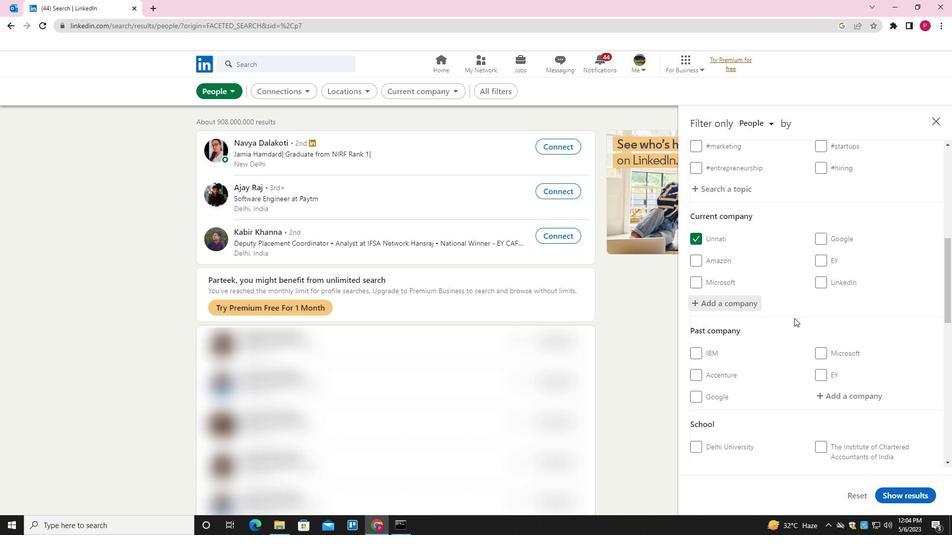 
Action: Mouse moved to (794, 321)
Screenshot: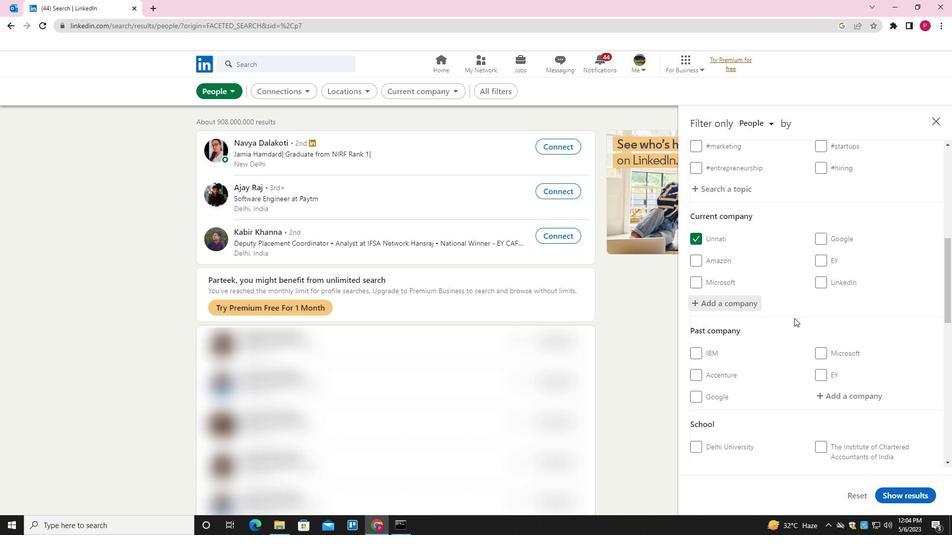 
Action: Mouse scrolled (794, 321) with delta (0, 0)
Screenshot: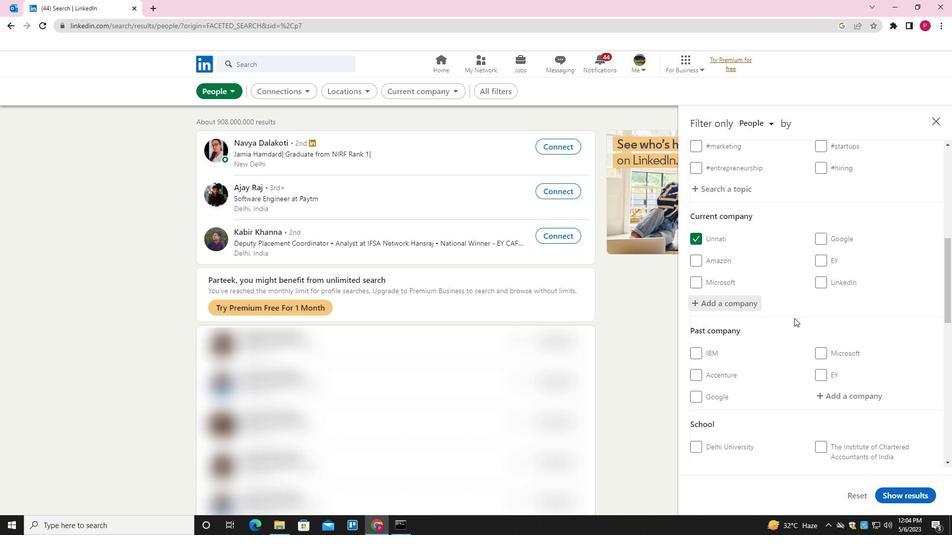 
Action: Mouse moved to (841, 303)
Screenshot: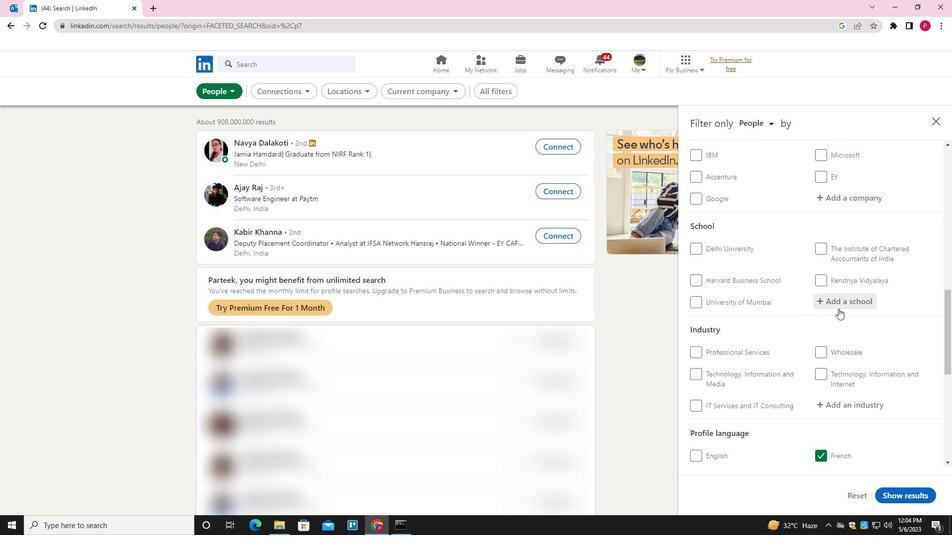
Action: Mouse pressed left at (841, 303)
Screenshot: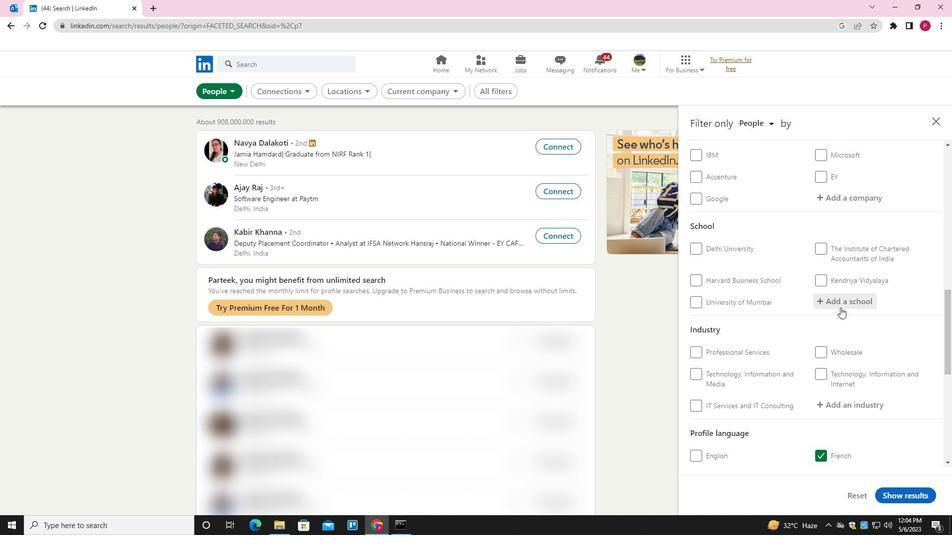 
Action: Key pressed <Key.shift>DELHI<Key.space><Key.shift><Key.shift><Key.shift><Key.shift>PUBLIC<Key.space>SCHOOL<Key.space><Key.down><Key.down><Key.down><Key.down><Key.down><Key.down><Key.down><Key.down><Key.down><Key.down><Key.down><Key.down><Key.down><Key.down><Key.down><Key.down><Key.down><Key.down><Key.down><Key.down><Key.down><Key.backspace><Key.backspace><Key.backspace><Key.backspace><Key.backspace><Key.backspace><Key.backspace><Key.shift>WORLD<Key.down><Key.down><Key.enter>
Screenshot: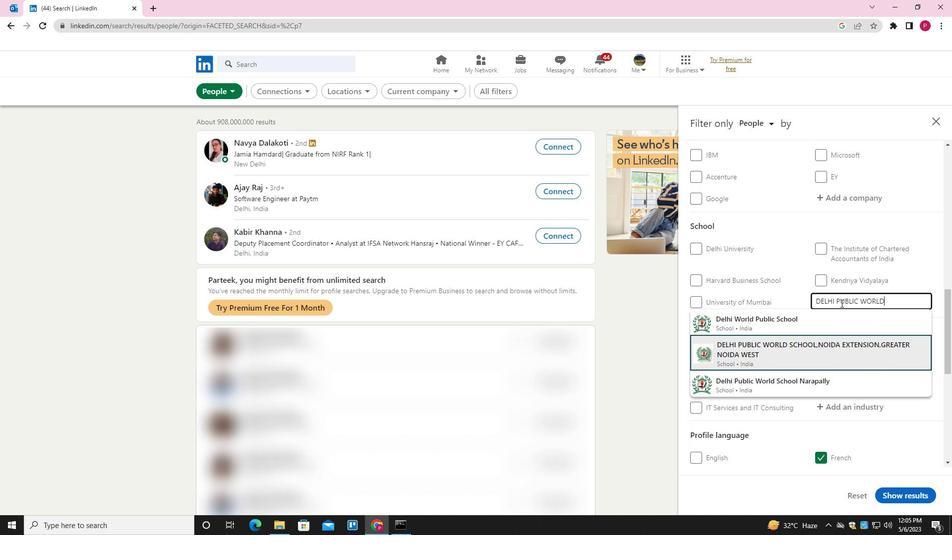 
Action: Mouse moved to (825, 313)
Screenshot: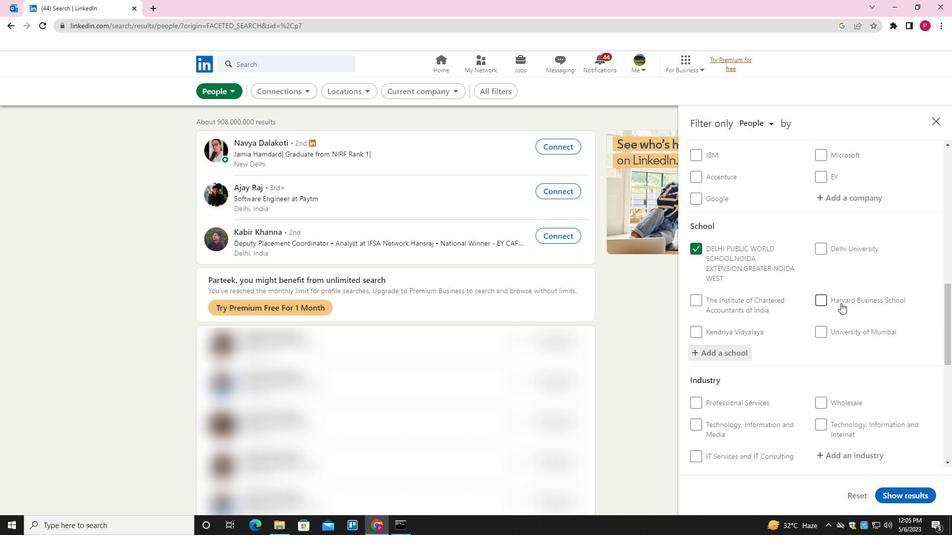 
Action: Mouse scrolled (825, 313) with delta (0, 0)
Screenshot: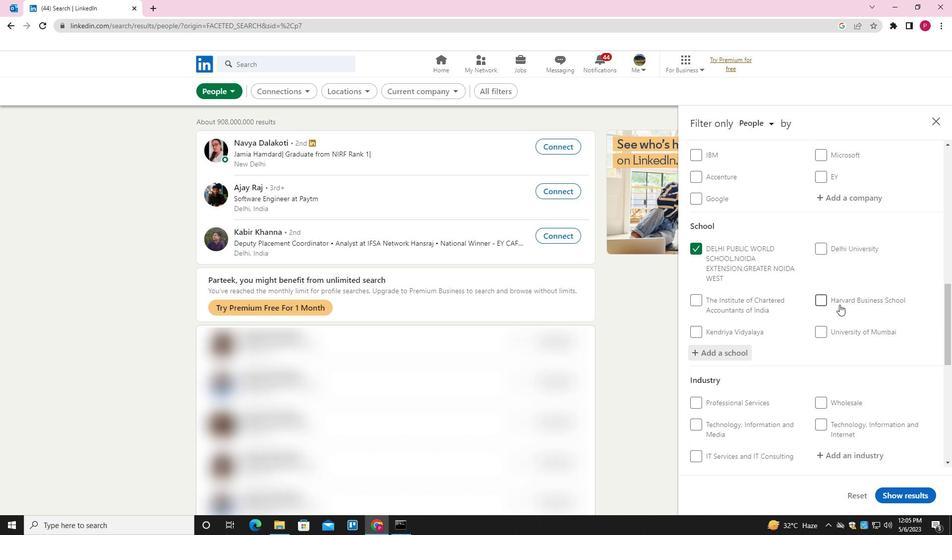 
Action: Mouse scrolled (825, 313) with delta (0, 0)
Screenshot: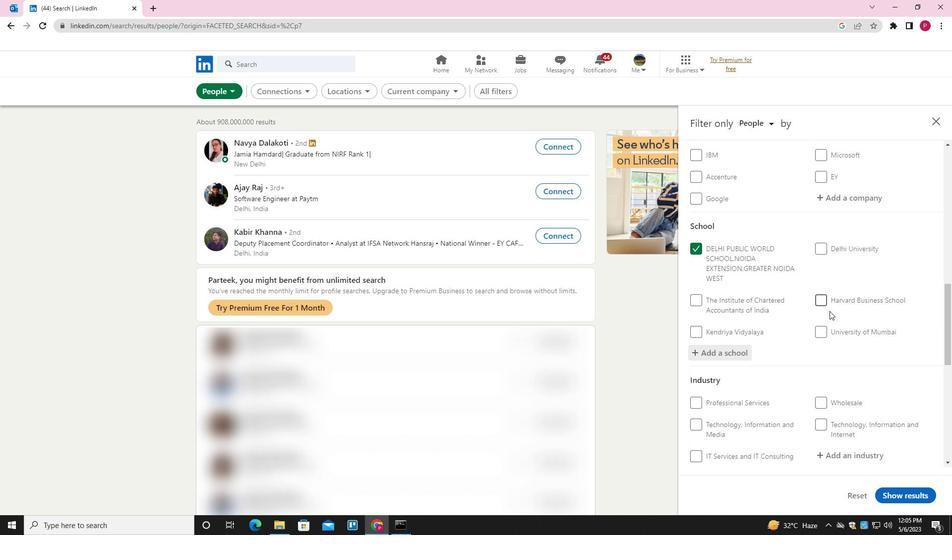 
Action: Mouse scrolled (825, 313) with delta (0, 0)
Screenshot: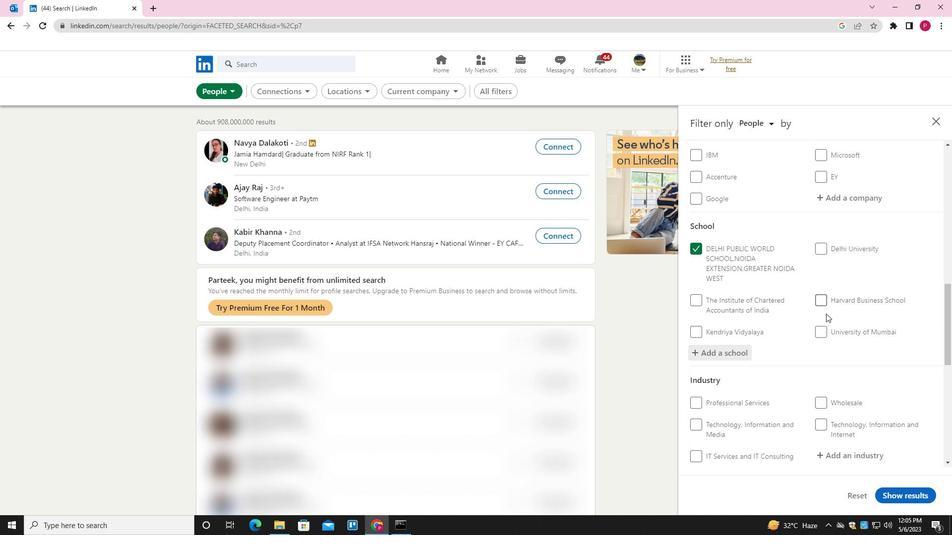 
Action: Mouse scrolled (825, 313) with delta (0, 0)
Screenshot: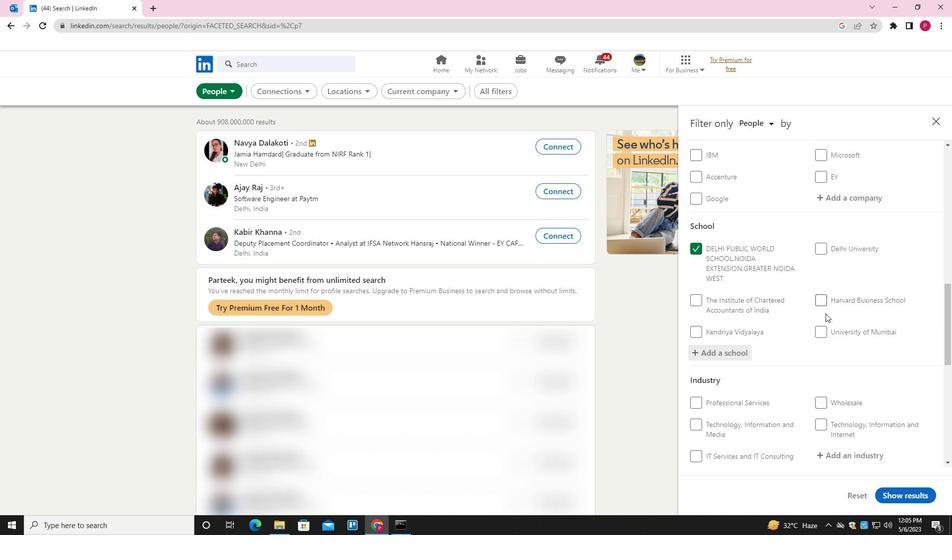 
Action: Mouse moved to (850, 264)
Screenshot: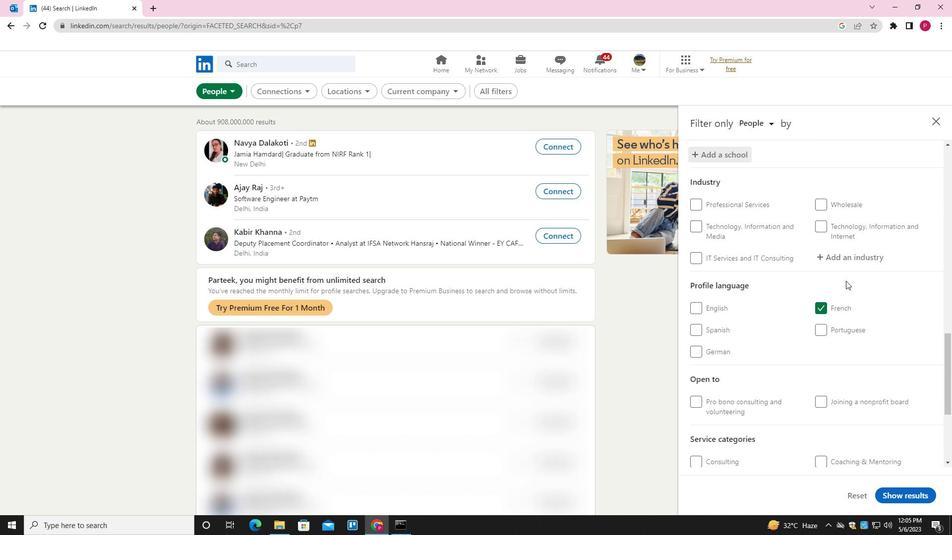 
Action: Mouse pressed left at (850, 264)
Screenshot: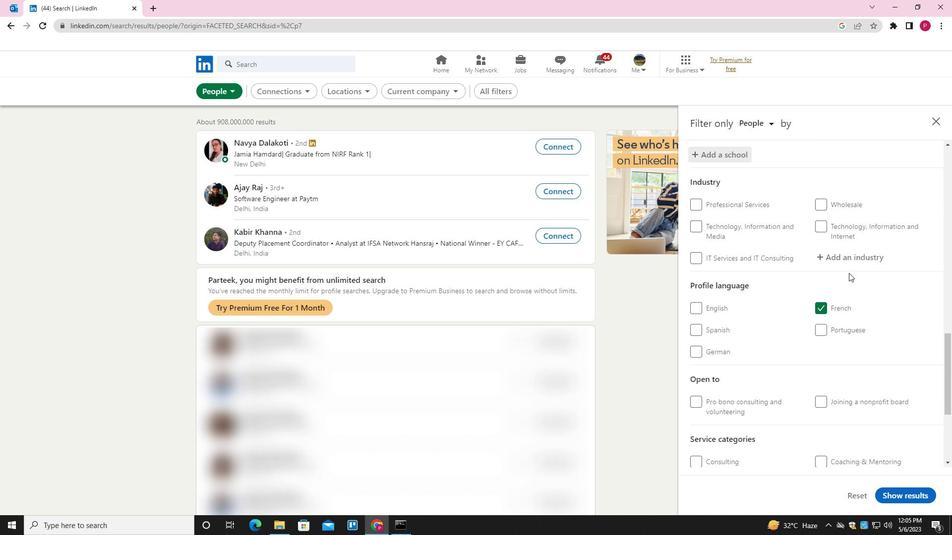
Action: Key pressed <Key.shift><Key.shift><Key.shift><Key.shift><Key.shift><Key.shift><Key.shift><Key.shift><Key.shift>FIESHIRE<Key.backspace>IES<Key.backspace><Key.backspace><Key.backspace><Key.backspace><Key.backspace><Key.backspace><Key.backspace><Key.backspace>SHERIES<Key.down><Key.enter>
Screenshot: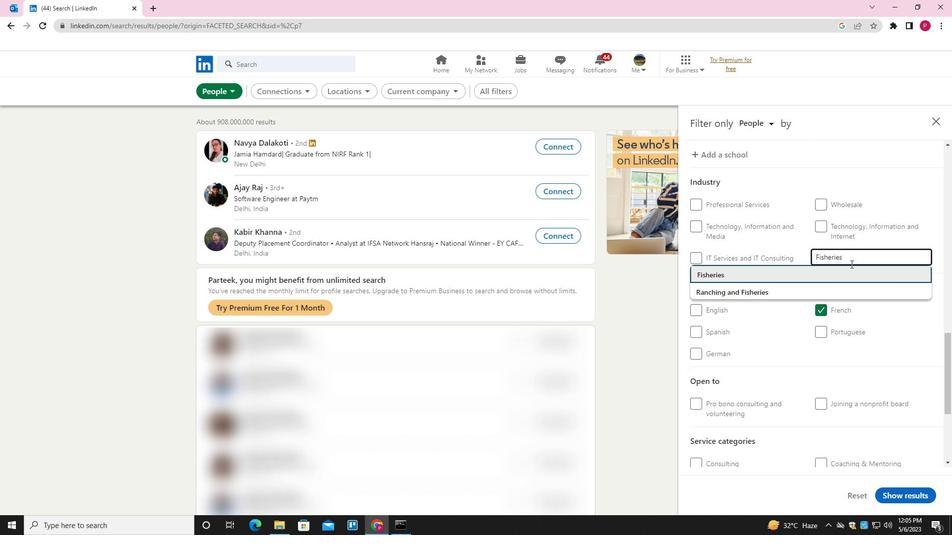 
Action: Mouse moved to (838, 271)
Screenshot: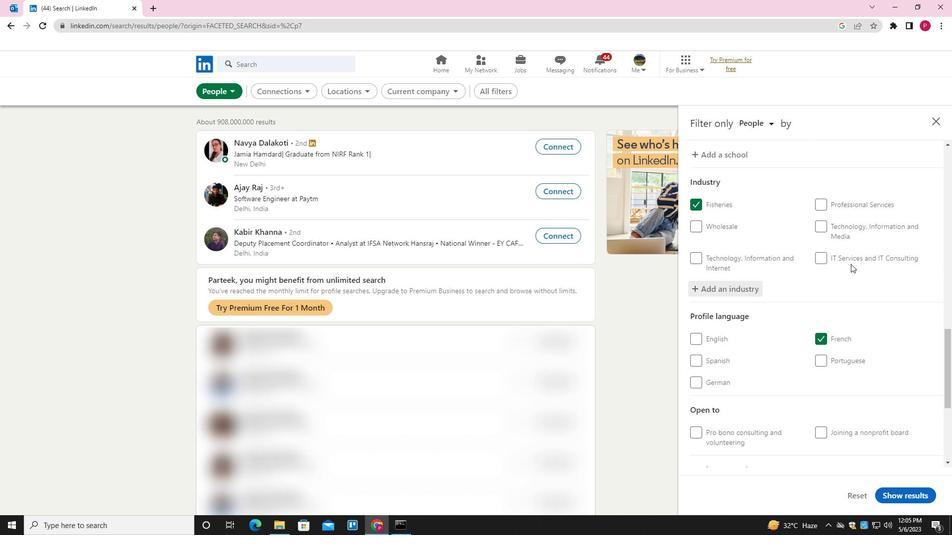 
Action: Mouse scrolled (838, 271) with delta (0, 0)
Screenshot: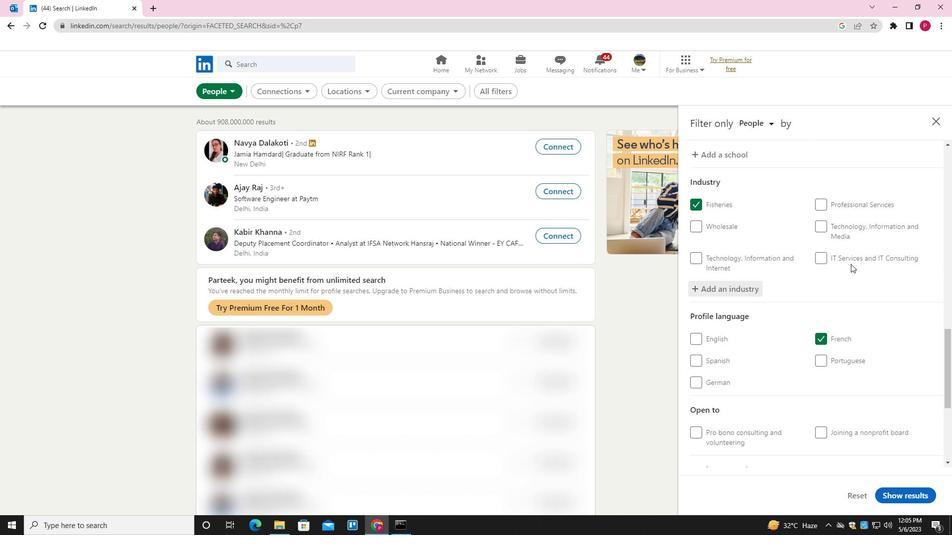 
Action: Mouse scrolled (838, 271) with delta (0, 0)
Screenshot: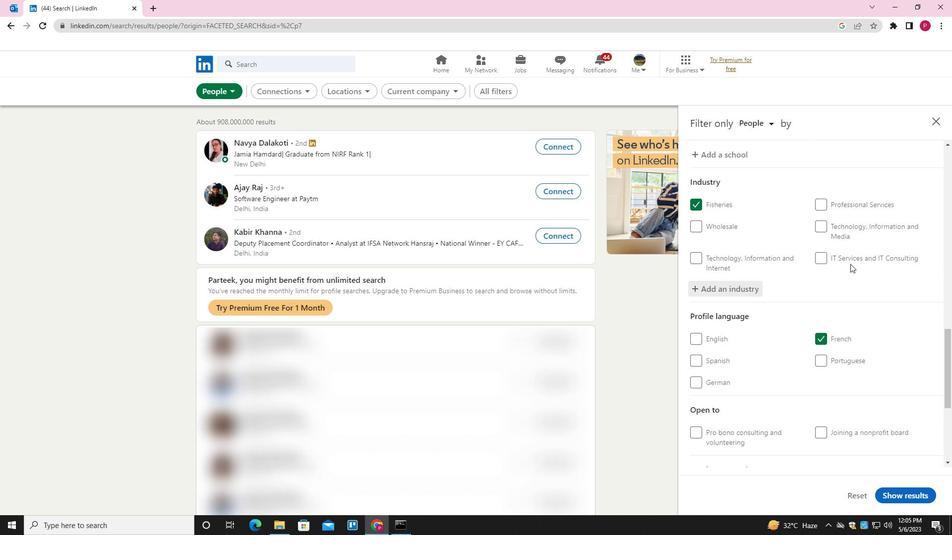 
Action: Mouse scrolled (838, 271) with delta (0, 0)
Screenshot: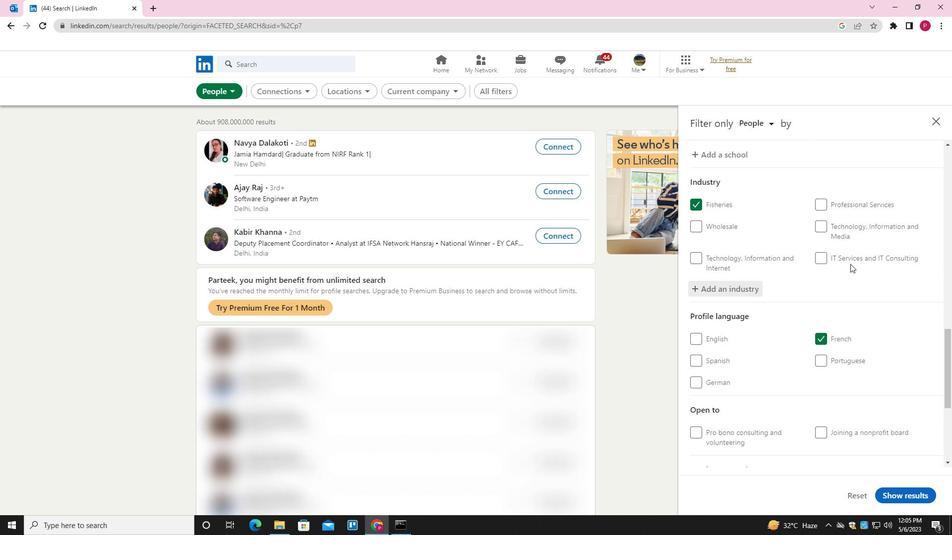 
Action: Mouse scrolled (838, 271) with delta (0, 0)
Screenshot: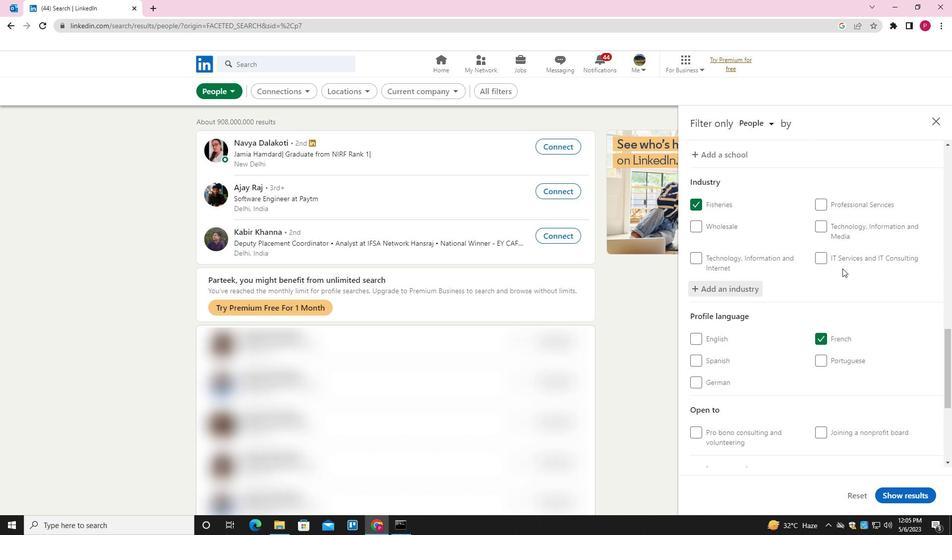 
Action: Mouse moved to (845, 342)
Screenshot: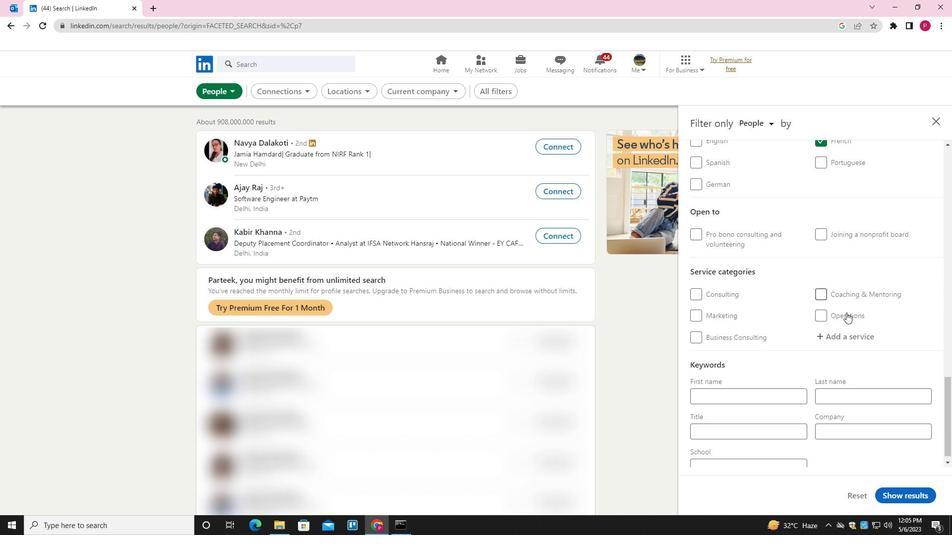 
Action: Mouse pressed left at (845, 342)
Screenshot: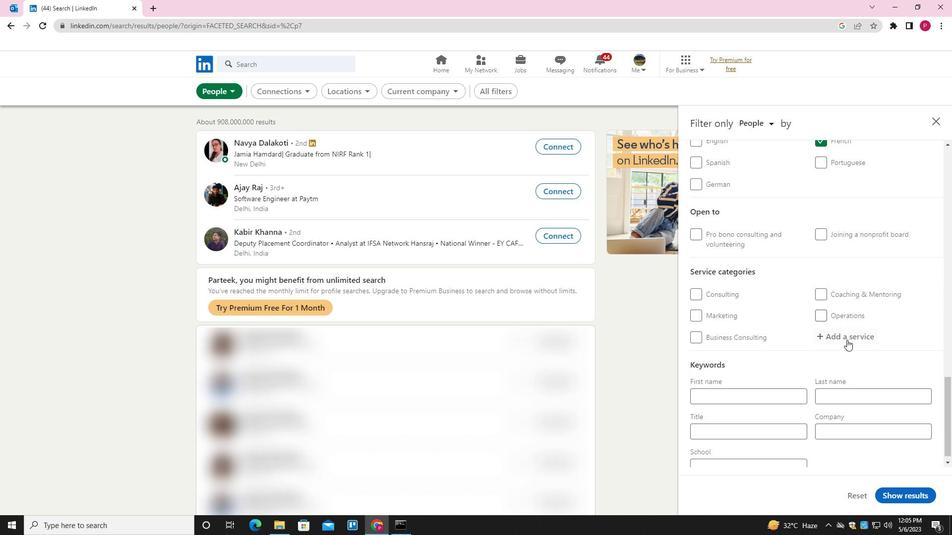 
Action: Key pressed <Key.shift>MANAGEMENT<Key.space><Key.shift>CONSULTING<Key.down><Key.enter><Key.backspace><Key.down><Key.enter>
Screenshot: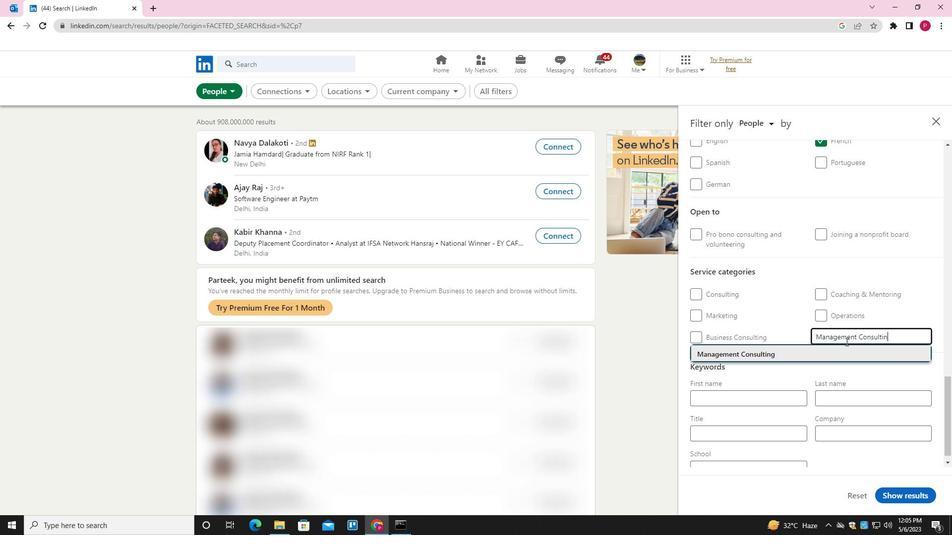 
Action: Mouse moved to (841, 346)
Screenshot: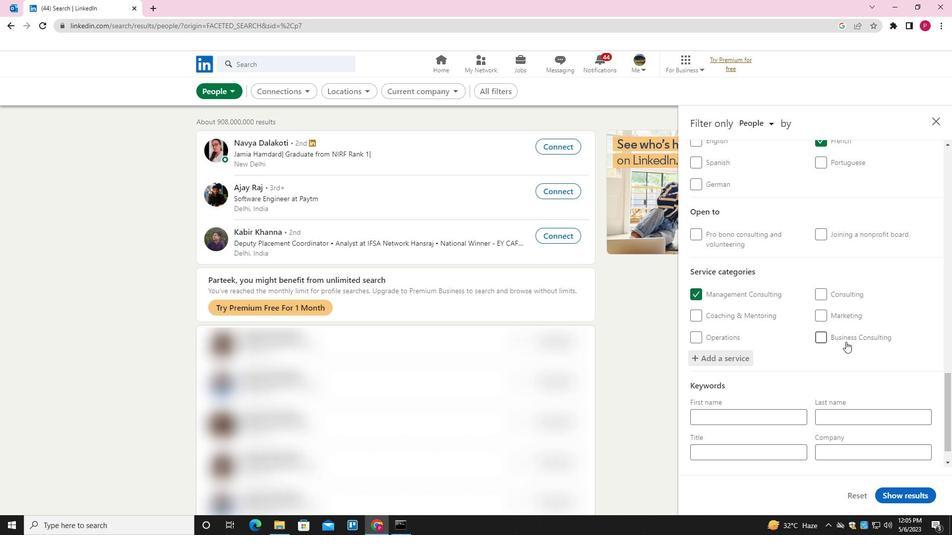 
Action: Mouse scrolled (841, 345) with delta (0, 0)
Screenshot: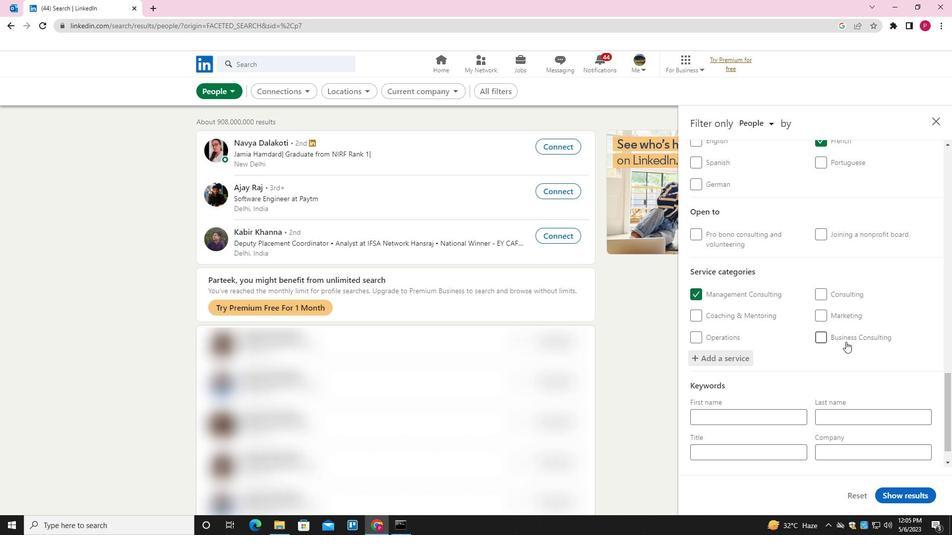 
Action: Mouse moved to (837, 348)
Screenshot: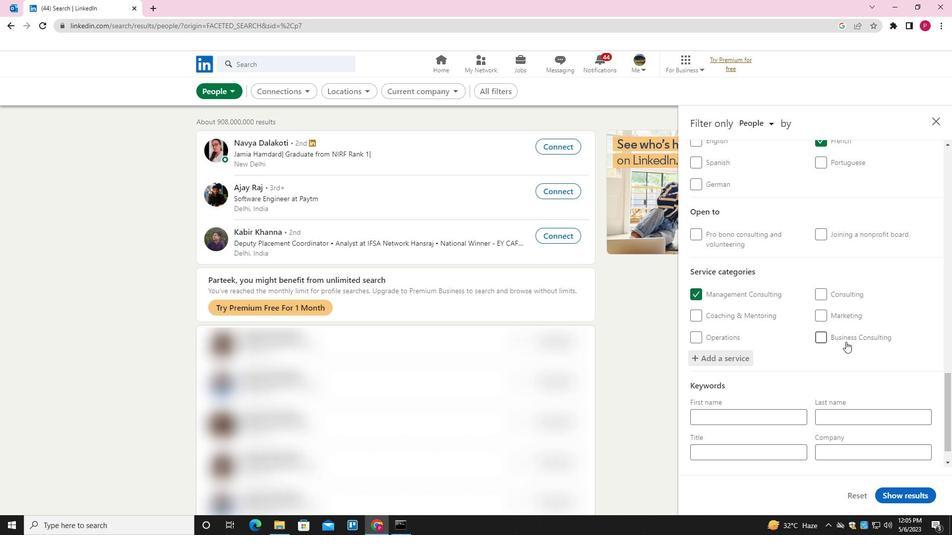 
Action: Mouse scrolled (837, 348) with delta (0, 0)
Screenshot: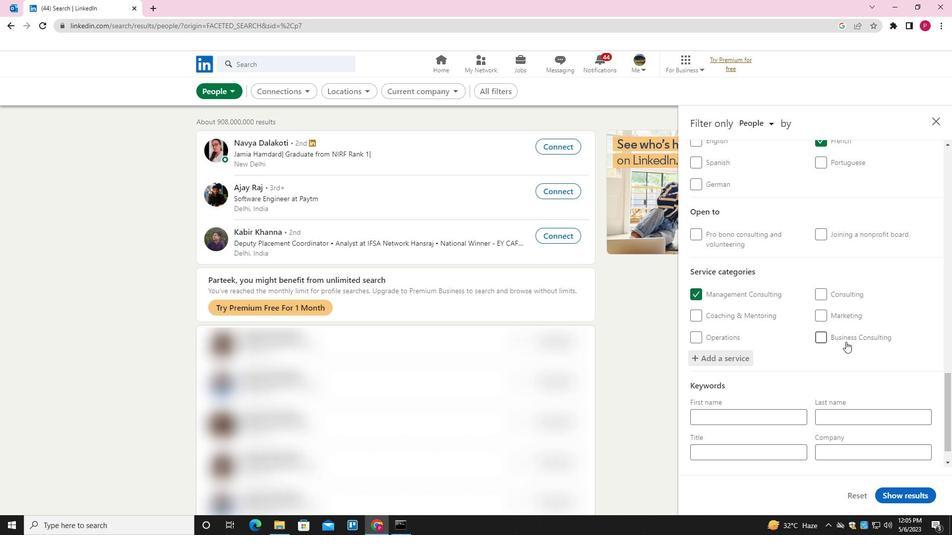 
Action: Mouse moved to (829, 353)
Screenshot: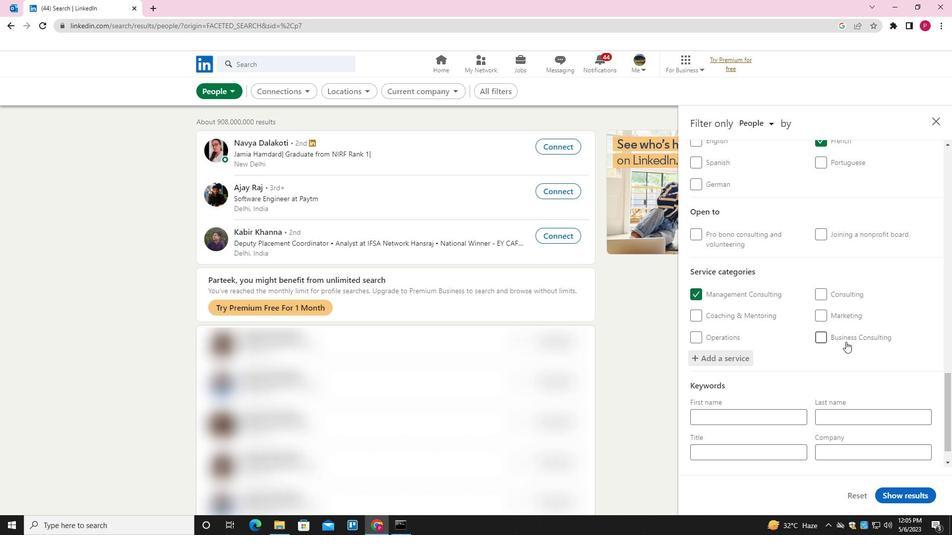 
Action: Mouse scrolled (829, 353) with delta (0, 0)
Screenshot: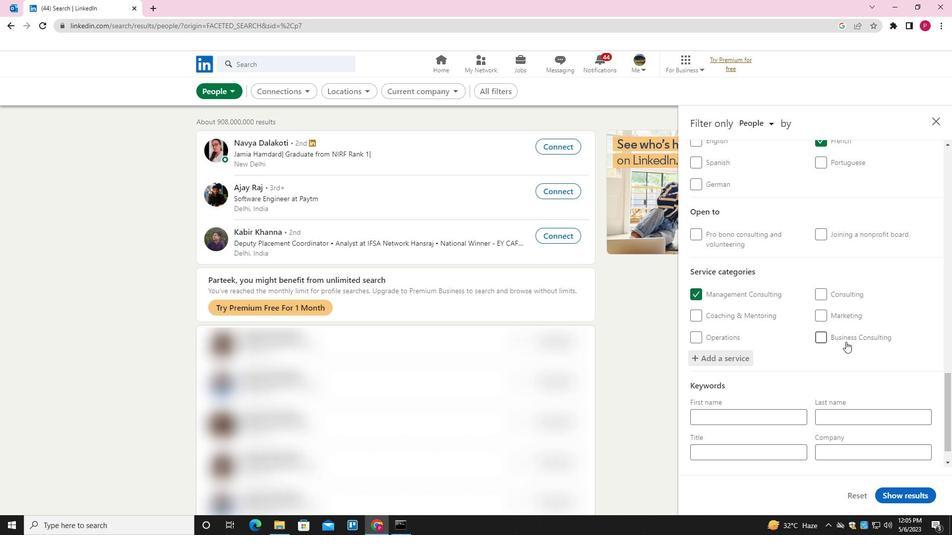 
Action: Mouse moved to (824, 355)
Screenshot: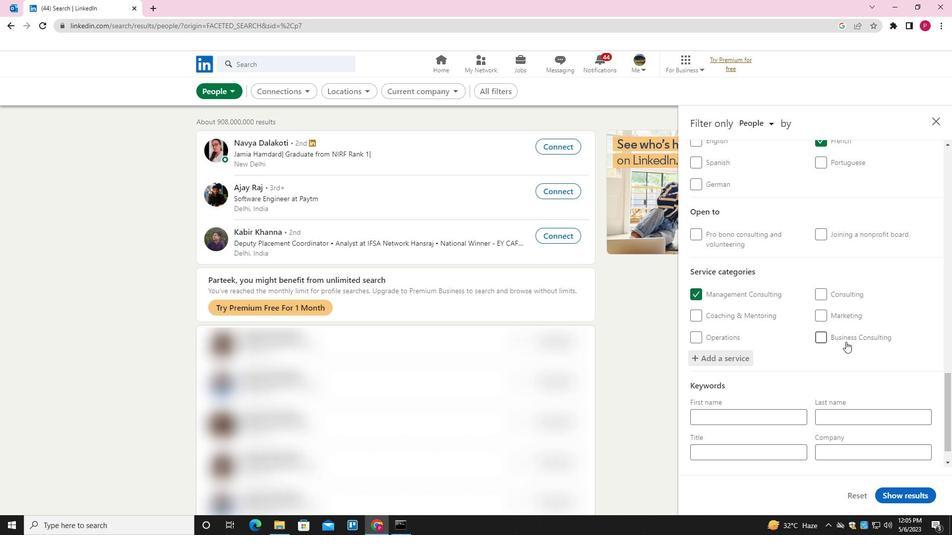 
Action: Mouse scrolled (824, 354) with delta (0, 0)
Screenshot: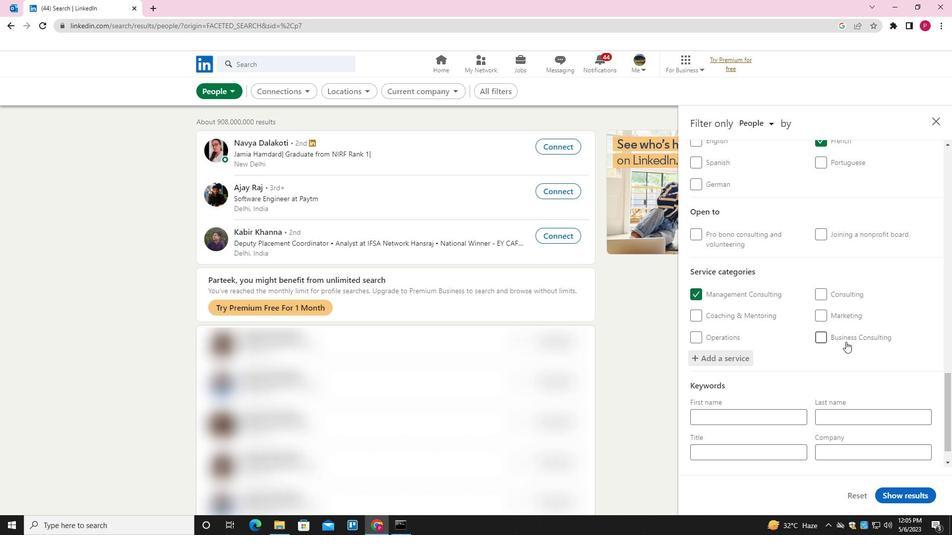 
Action: Mouse moved to (813, 362)
Screenshot: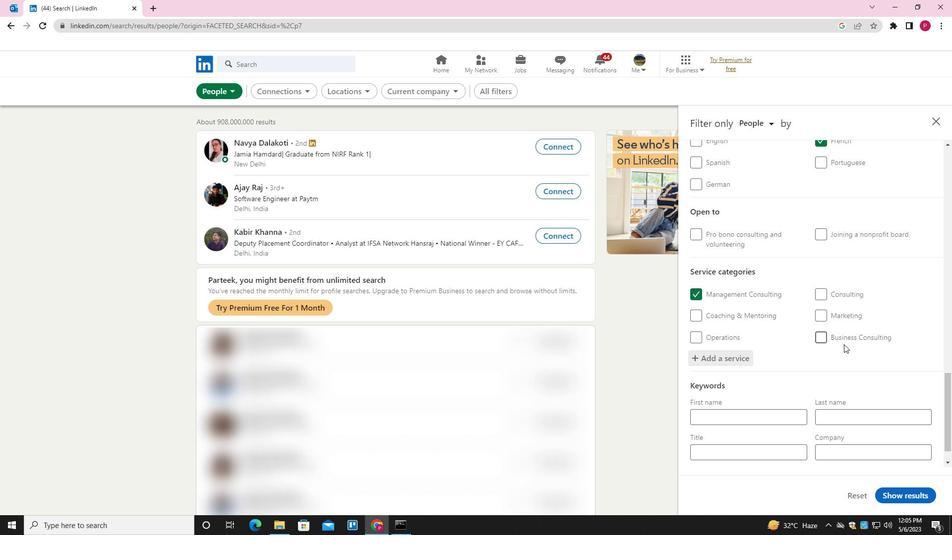 
Action: Mouse scrolled (813, 362) with delta (0, 0)
Screenshot: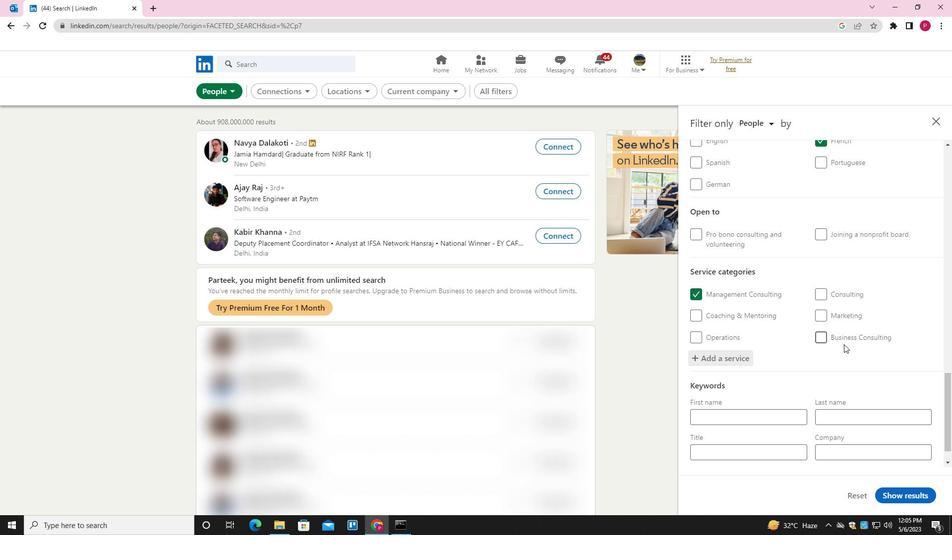 
Action: Mouse moved to (776, 421)
Screenshot: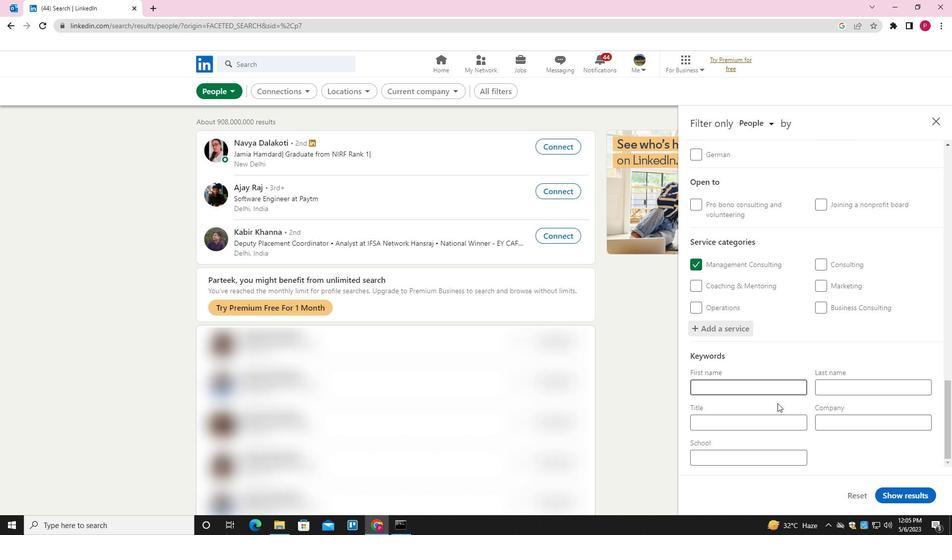 
Action: Mouse pressed left at (776, 421)
Screenshot: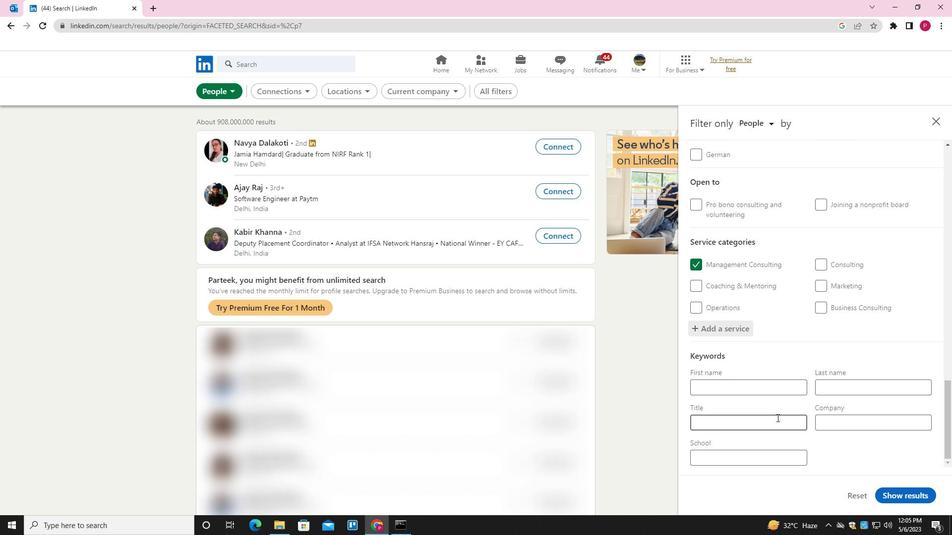 
Action: Key pressed <Key.shift><Key.shift><Key.shift><Key.shift>OFFICE<Key.space><Key.shift>MANAGER
Screenshot: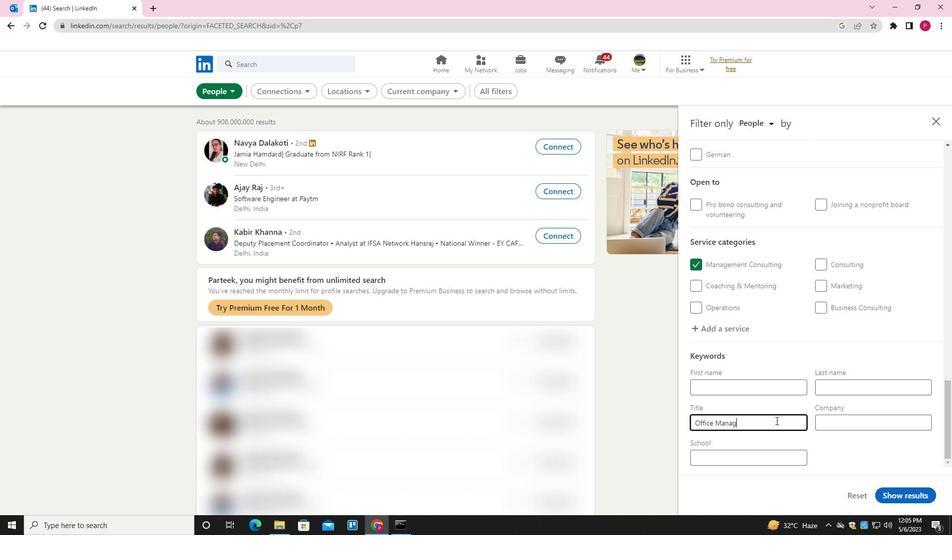 
Action: Mouse moved to (903, 501)
Screenshot: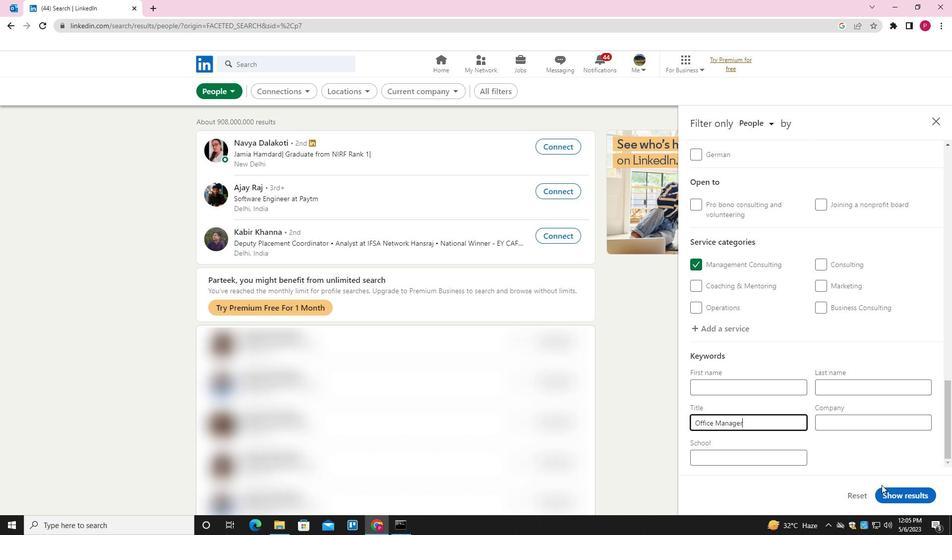 
Action: Mouse pressed left at (903, 501)
Screenshot: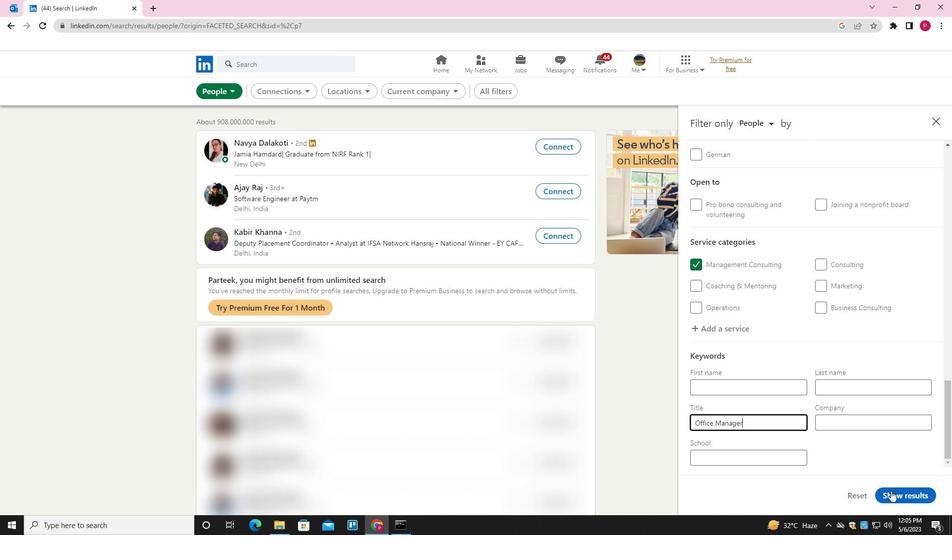 
Action: Mouse moved to (477, 140)
Screenshot: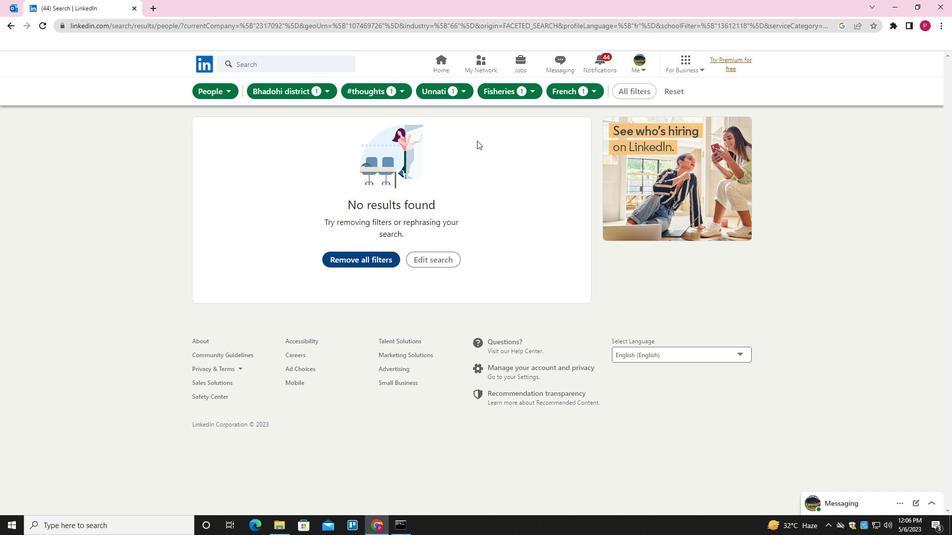 
